 Task: Look for space in Taylorsville, United States from 26th August, 2023 to 10th September, 2023 for 6 adults, 2 children in price range Rs.10000 to Rs.15000. Place can be entire place or shared room with 6 bedrooms having 6 beds and 6 bathrooms. Property type can be house, flat, guest house. Amenities needed are: wifi, TV, free parkinig on premises, gym, breakfast. Booking option can be shelf check-in. Required host language is English.
Action: Mouse moved to (423, 103)
Screenshot: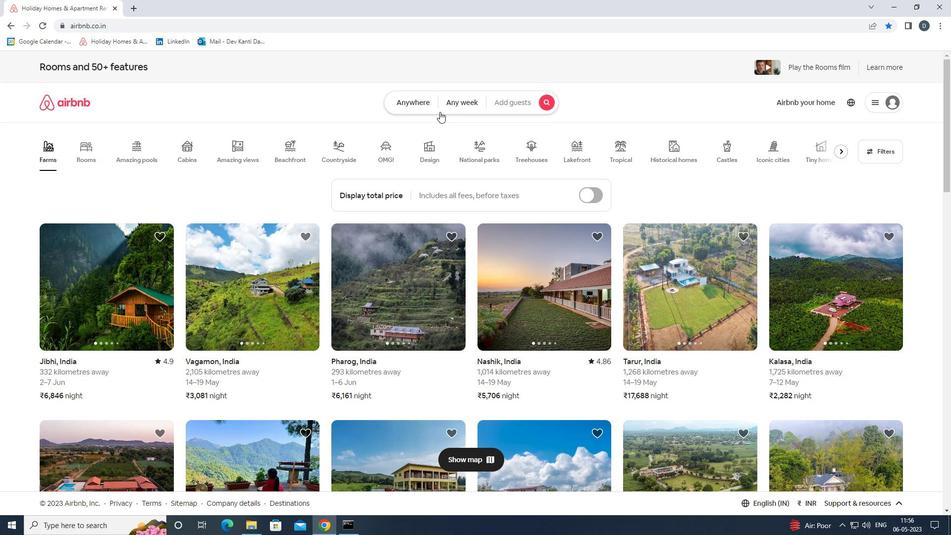 
Action: Mouse pressed left at (423, 103)
Screenshot: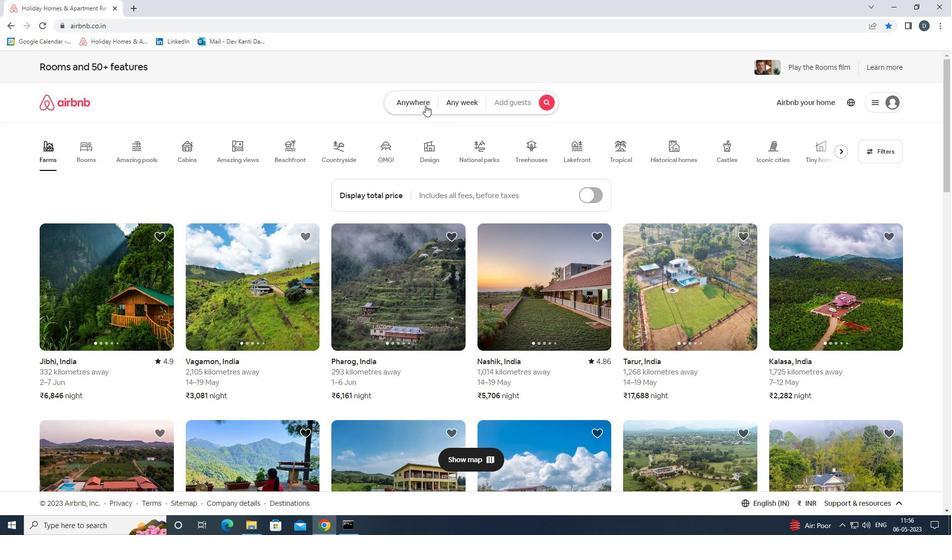 
Action: Mouse moved to (359, 136)
Screenshot: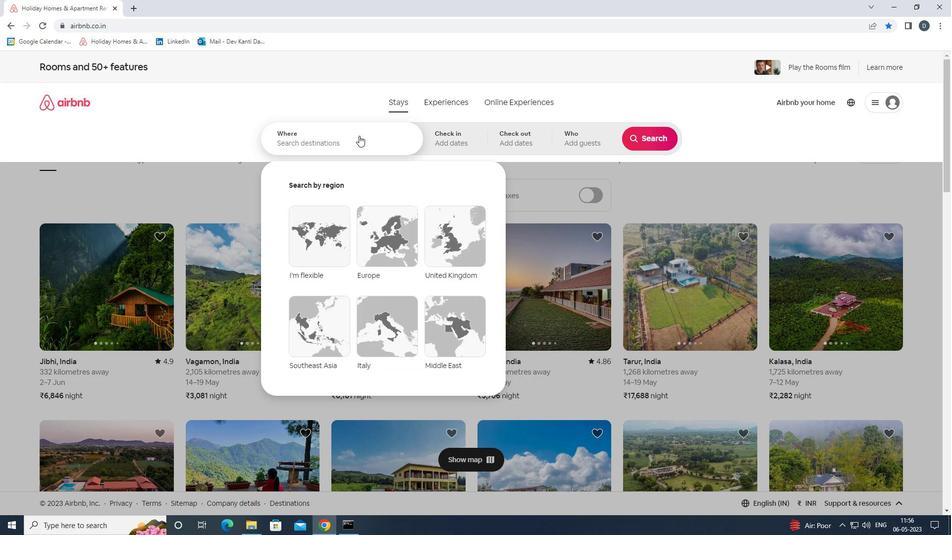 
Action: Mouse pressed left at (359, 136)
Screenshot: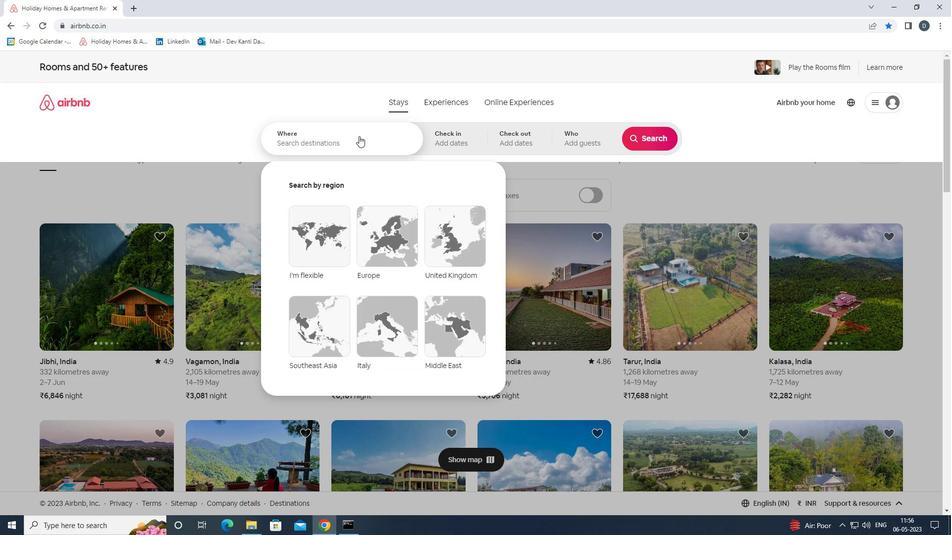 
Action: Mouse moved to (356, 141)
Screenshot: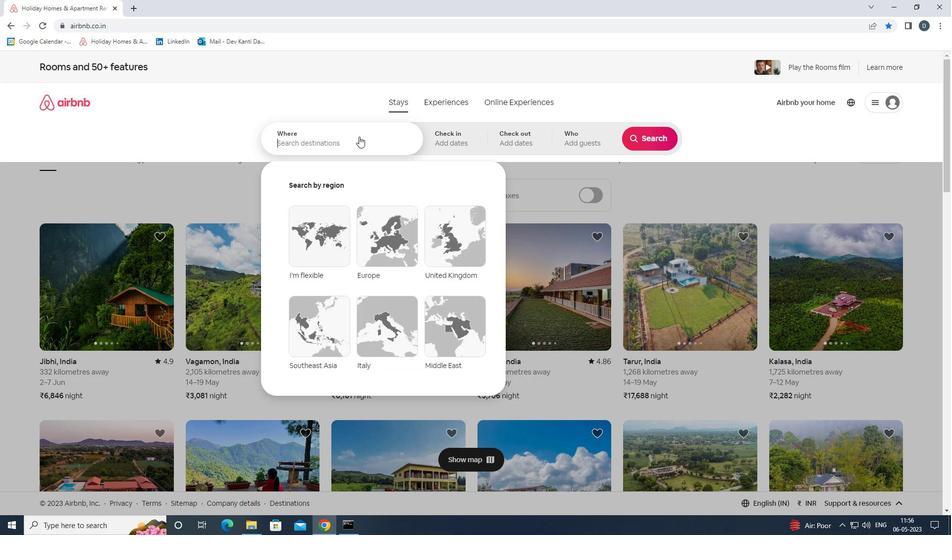 
Action: Key pressed <Key.shift><Key.shift><Key.shift>TAYLORSVILLE,<Key.shift>UNITED<Key.space><Key.shift>STATES<Key.enter>
Screenshot: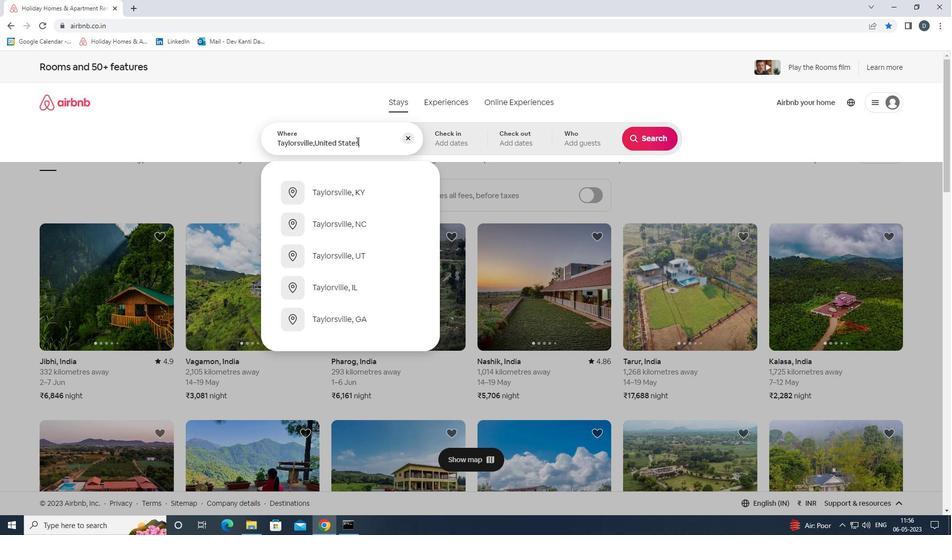 
Action: Mouse moved to (644, 220)
Screenshot: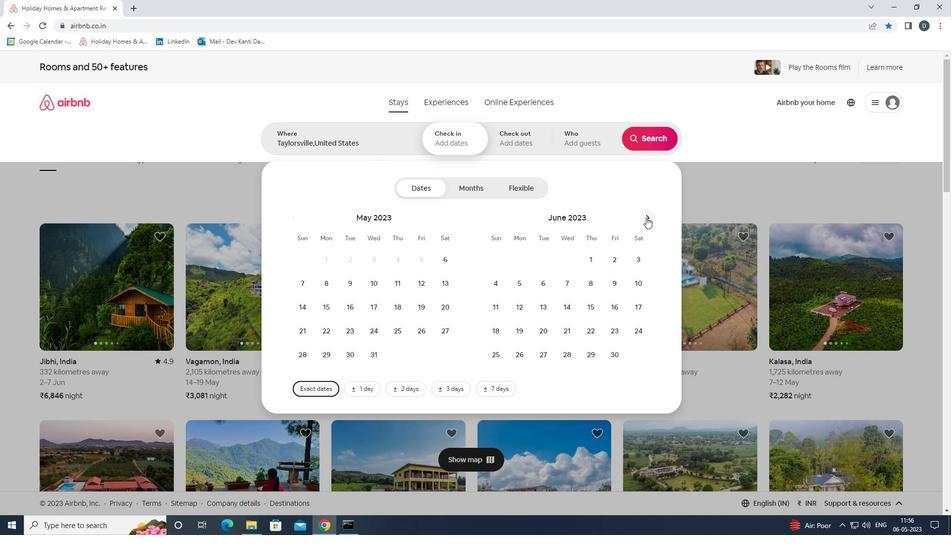 
Action: Mouse pressed left at (644, 220)
Screenshot: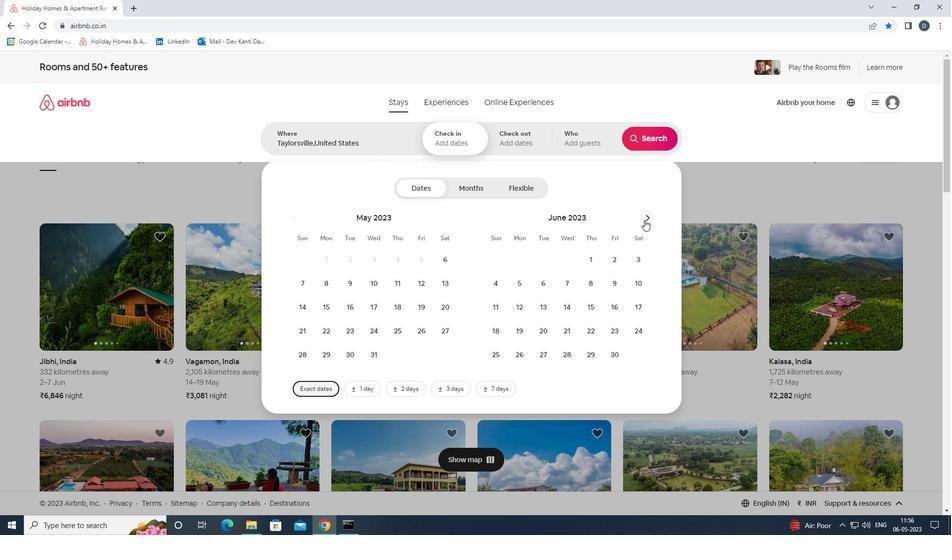 
Action: Mouse pressed left at (644, 220)
Screenshot: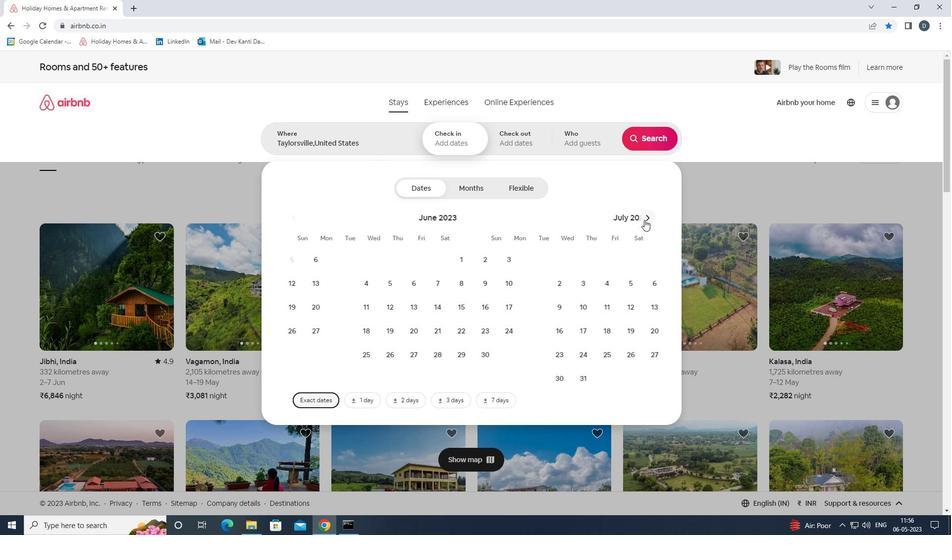 
Action: Mouse pressed left at (644, 220)
Screenshot: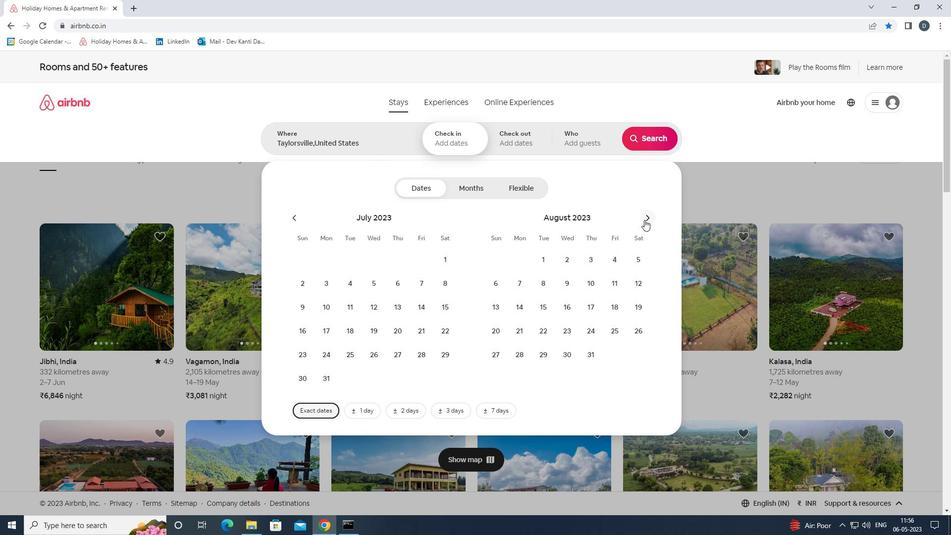 
Action: Mouse moved to (446, 332)
Screenshot: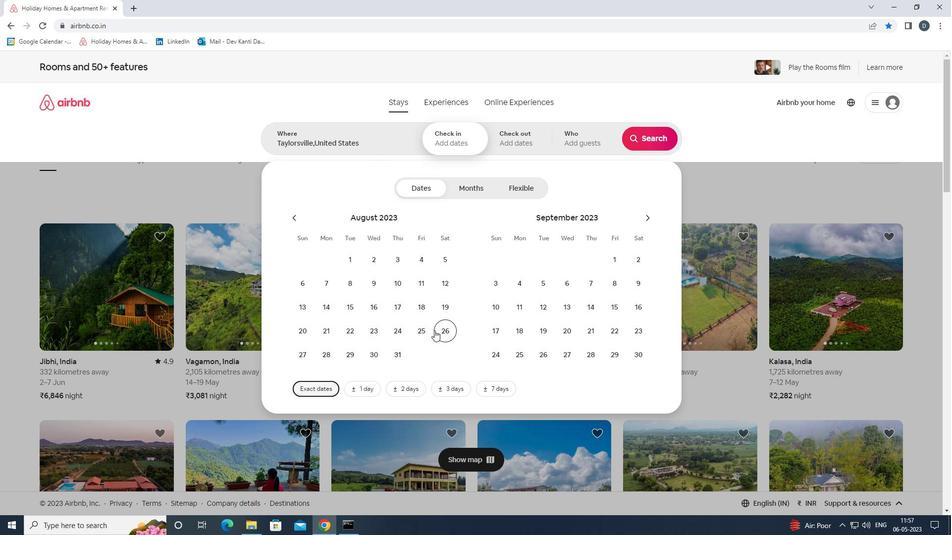 
Action: Mouse pressed left at (446, 332)
Screenshot: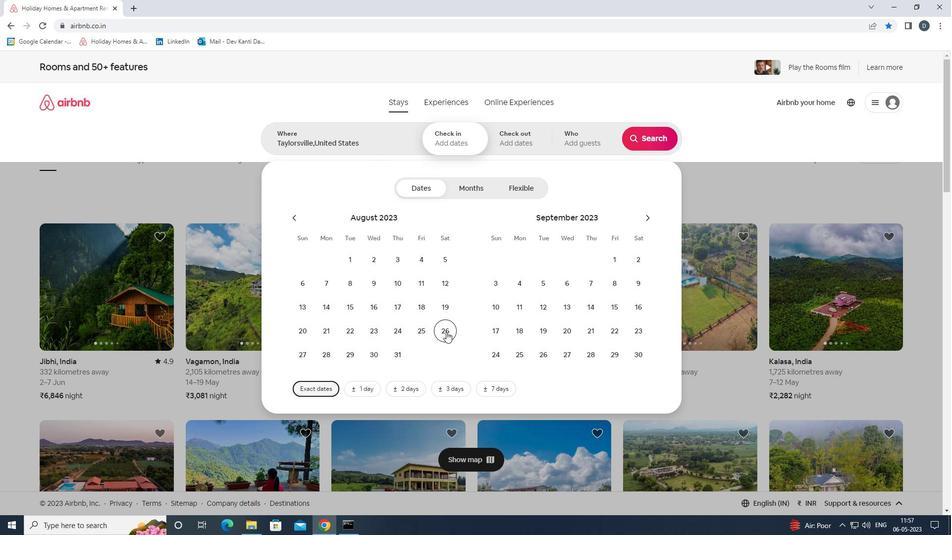 
Action: Mouse moved to (492, 308)
Screenshot: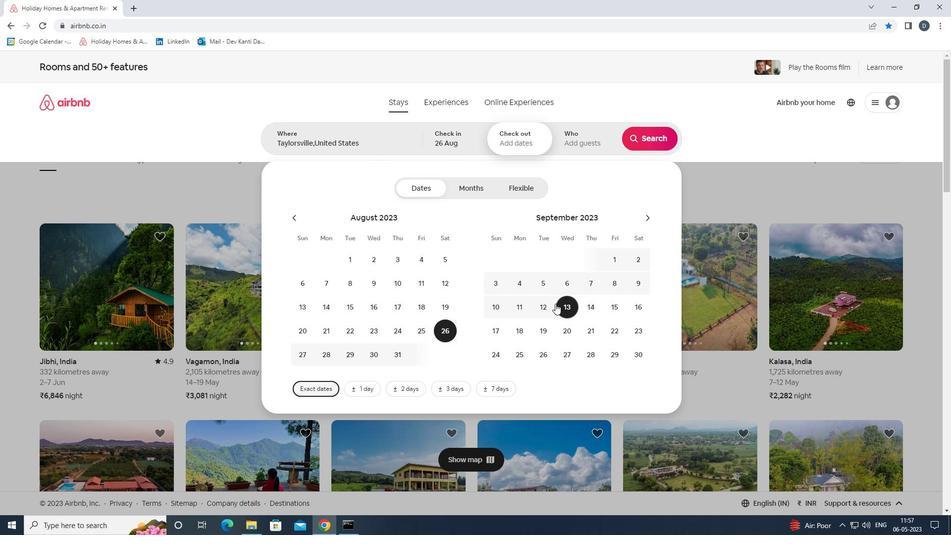 
Action: Mouse pressed left at (492, 308)
Screenshot: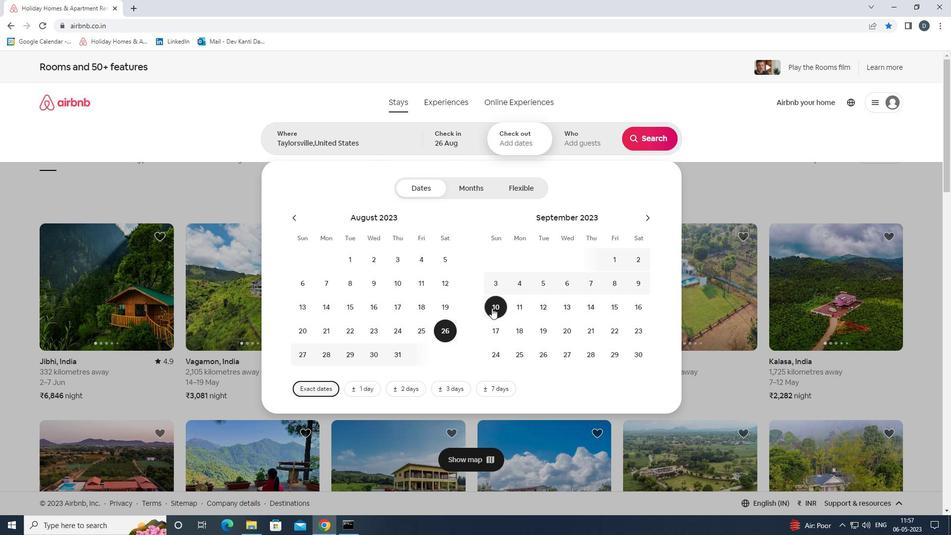 
Action: Mouse moved to (587, 150)
Screenshot: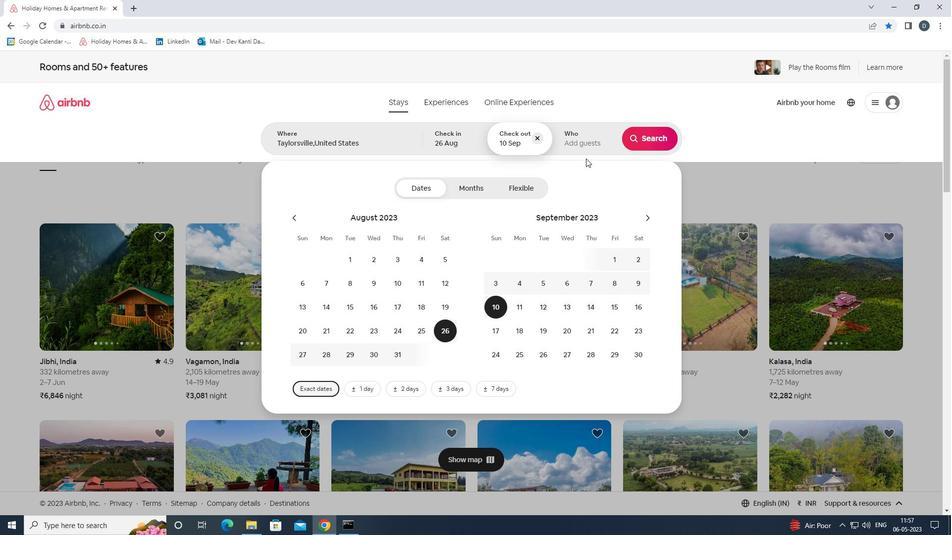 
Action: Mouse pressed left at (587, 150)
Screenshot: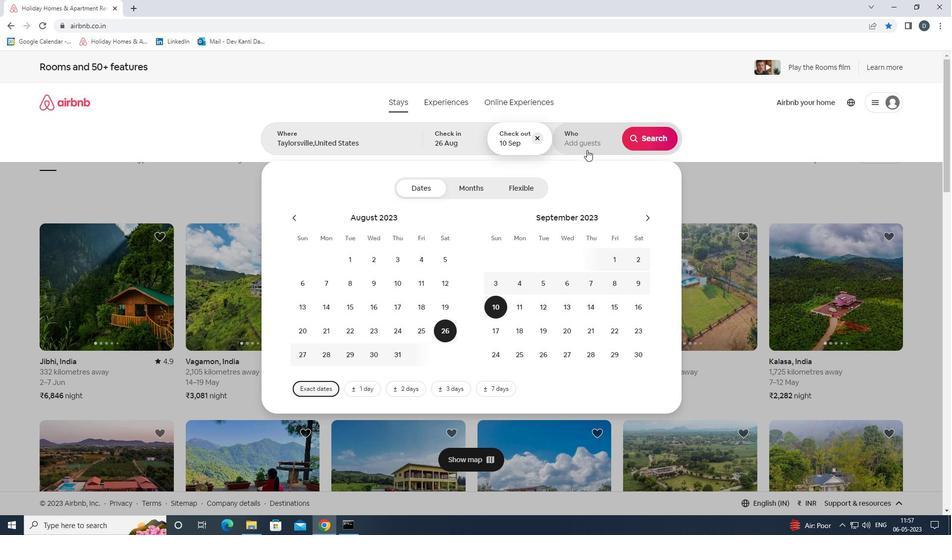 
Action: Mouse moved to (655, 188)
Screenshot: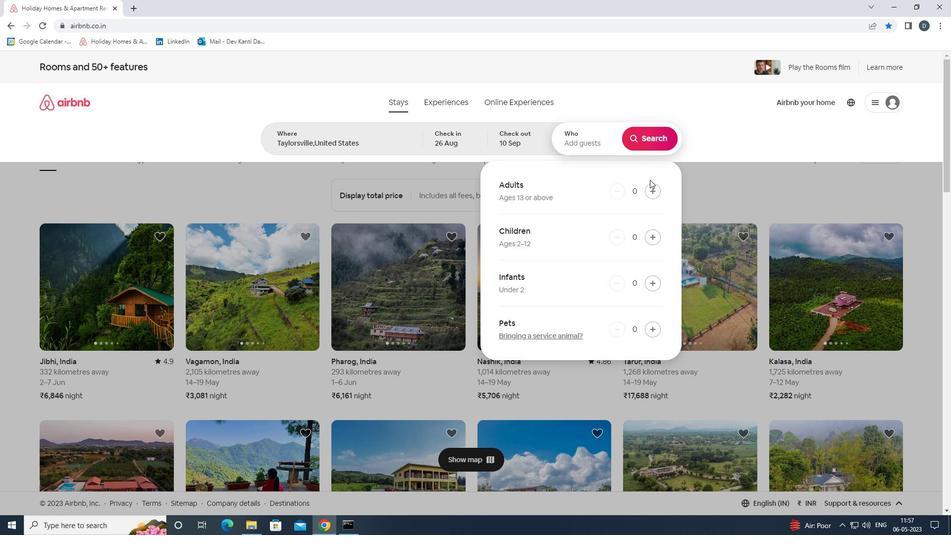 
Action: Mouse pressed left at (655, 188)
Screenshot: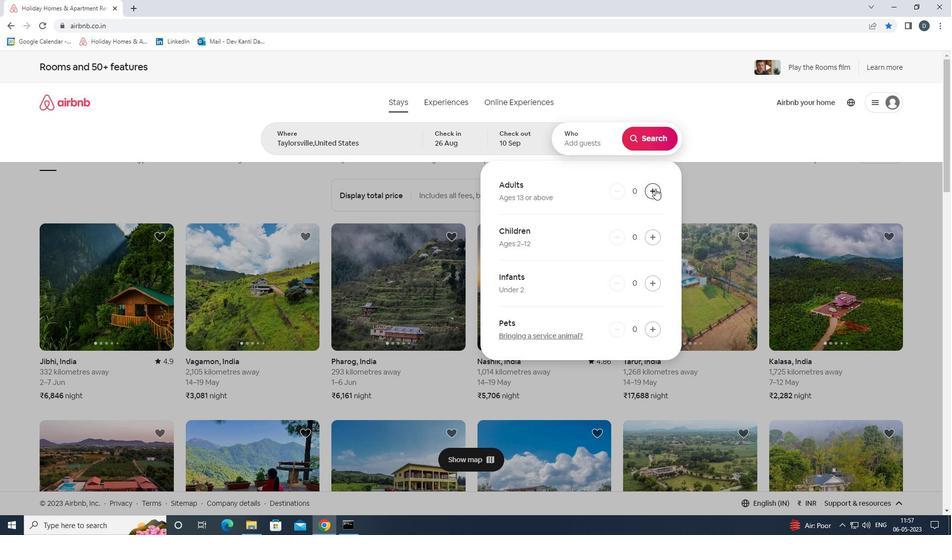 
Action: Mouse pressed left at (655, 188)
Screenshot: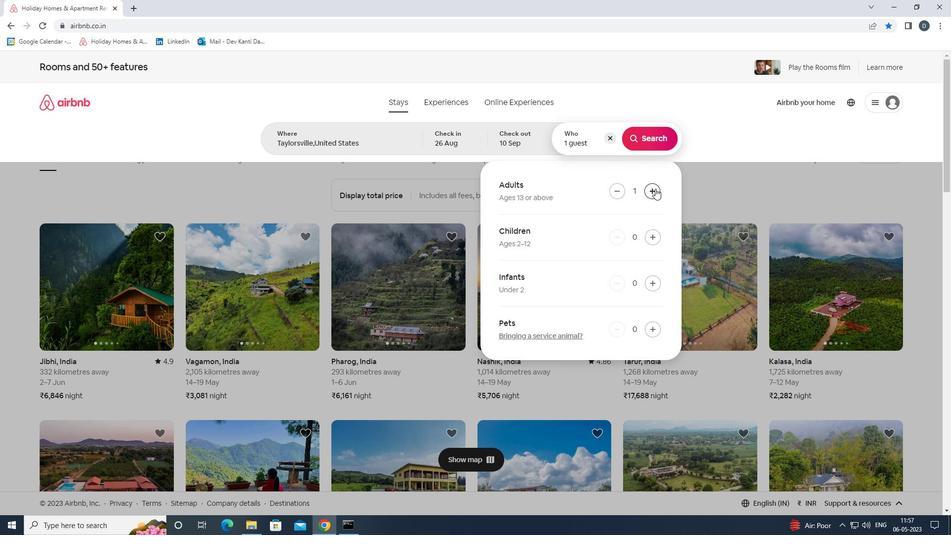
Action: Mouse pressed left at (655, 188)
Screenshot: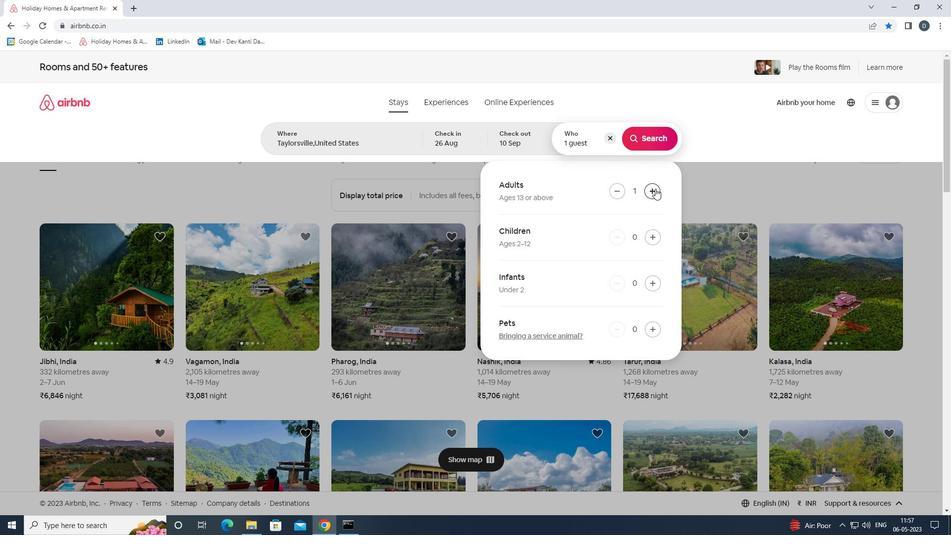 
Action: Mouse pressed left at (655, 188)
Screenshot: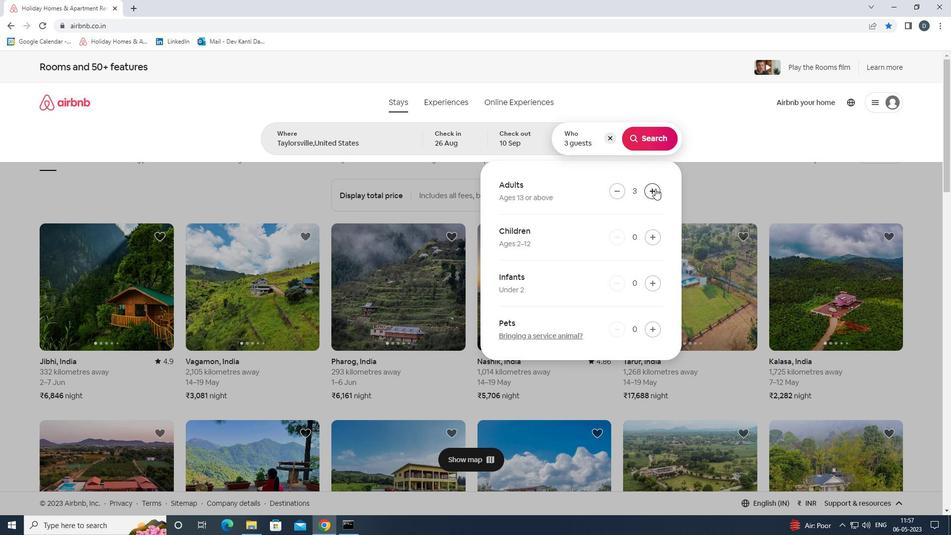 
Action: Mouse pressed left at (655, 188)
Screenshot: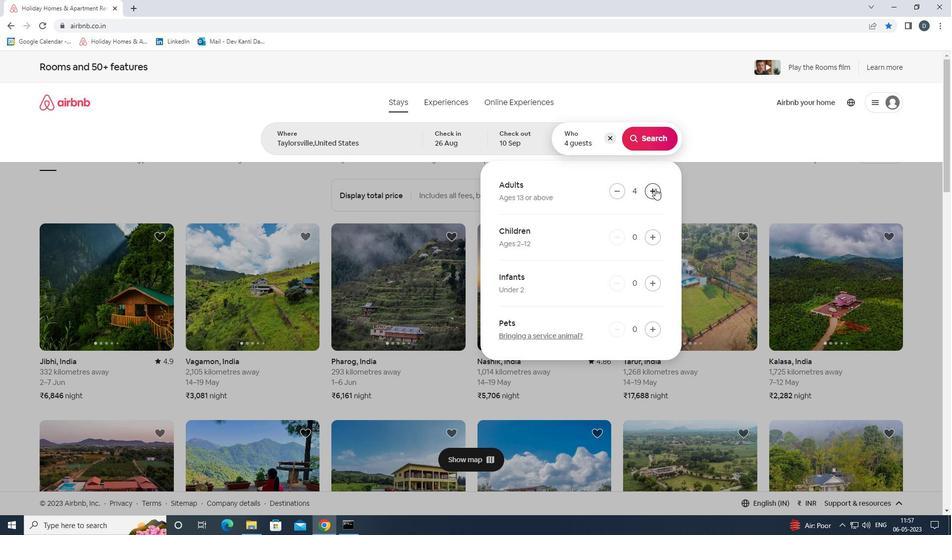 
Action: Mouse pressed left at (655, 188)
Screenshot: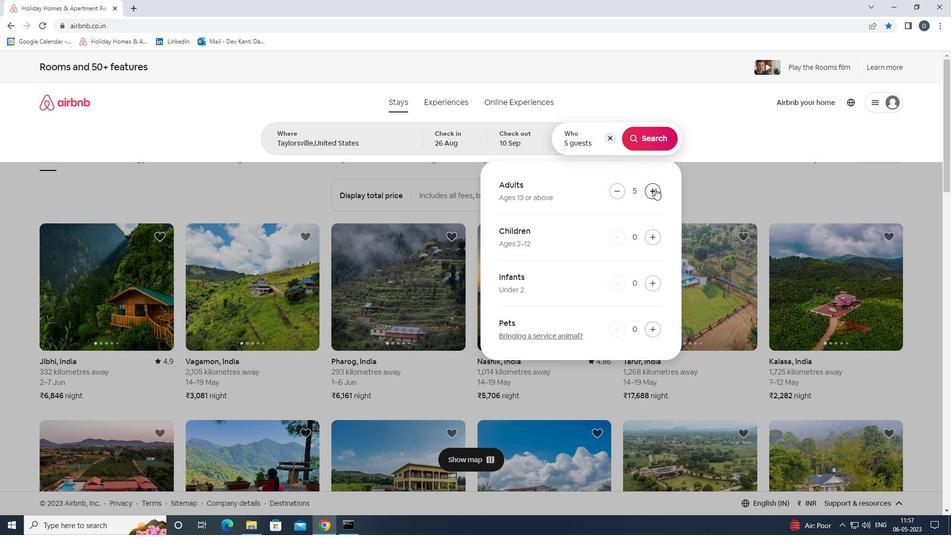 
Action: Mouse moved to (652, 233)
Screenshot: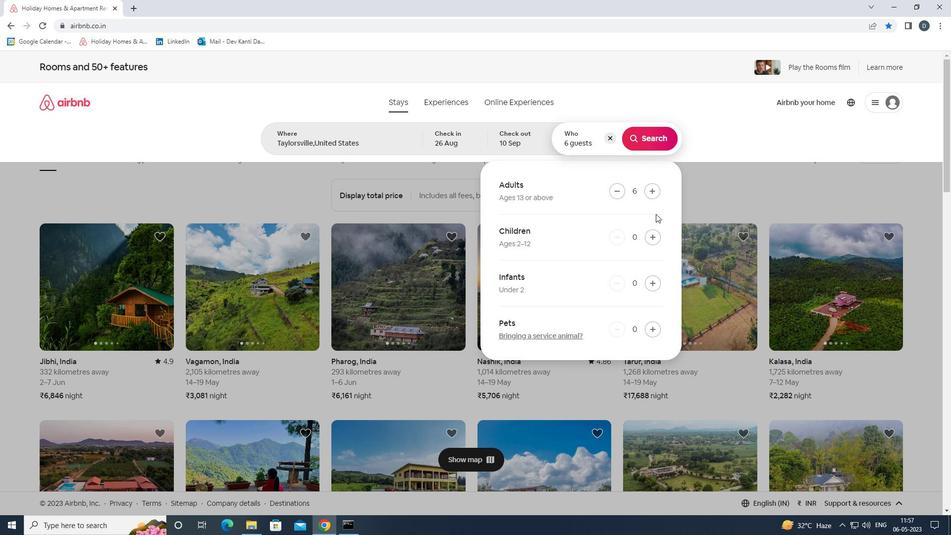 
Action: Mouse pressed left at (652, 233)
Screenshot: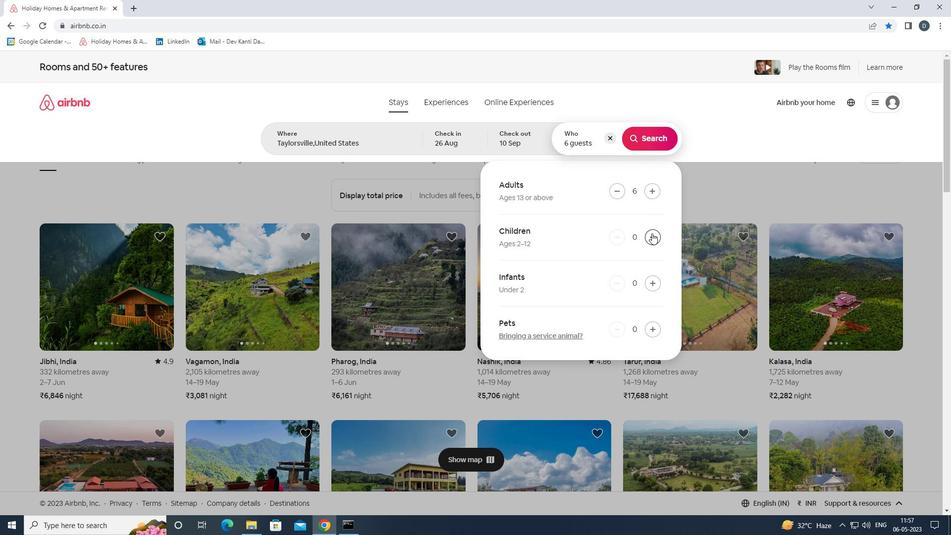 
Action: Mouse pressed left at (652, 233)
Screenshot: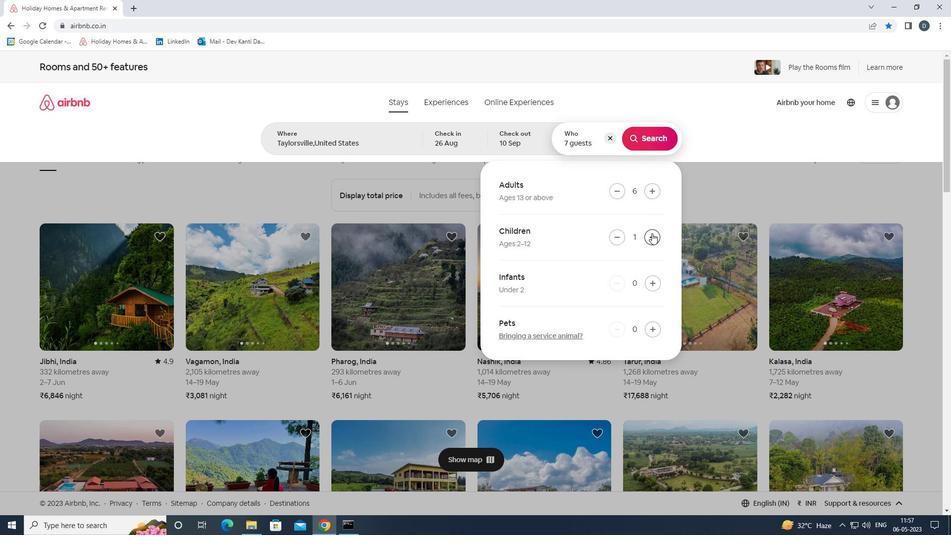 
Action: Mouse moved to (648, 146)
Screenshot: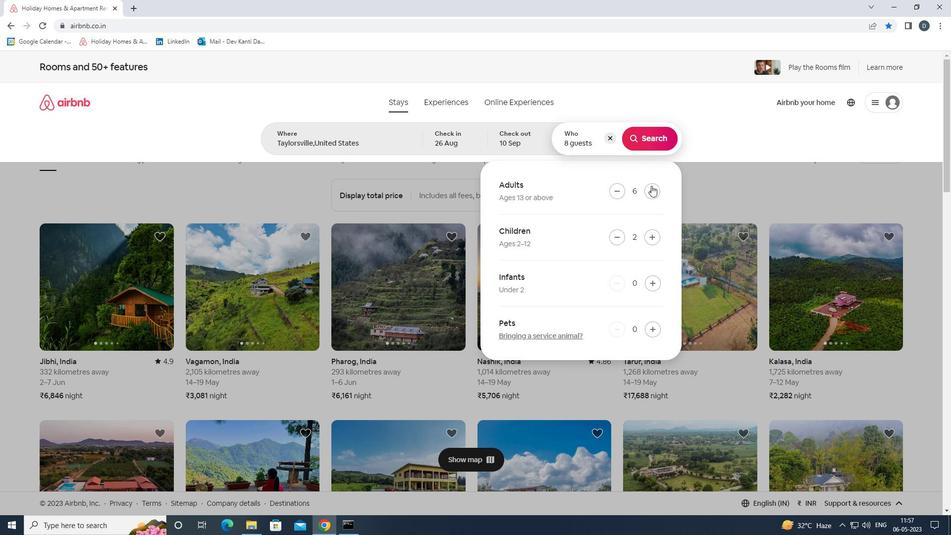 
Action: Mouse pressed left at (648, 146)
Screenshot: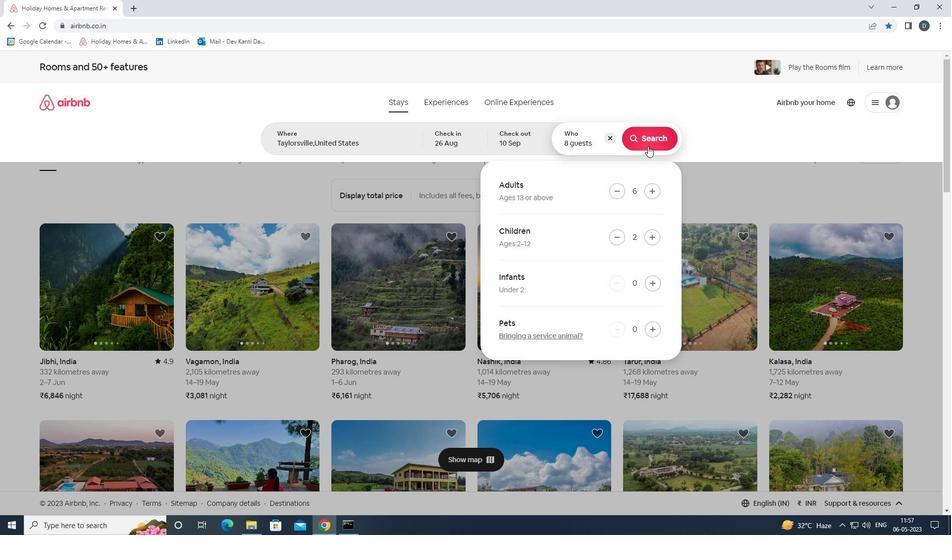
Action: Mouse moved to (899, 109)
Screenshot: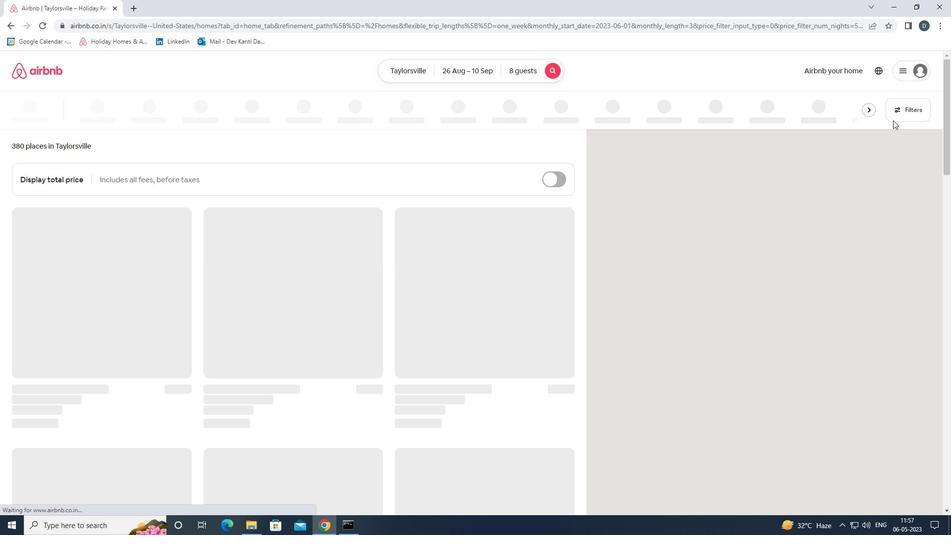
Action: Mouse pressed left at (899, 109)
Screenshot: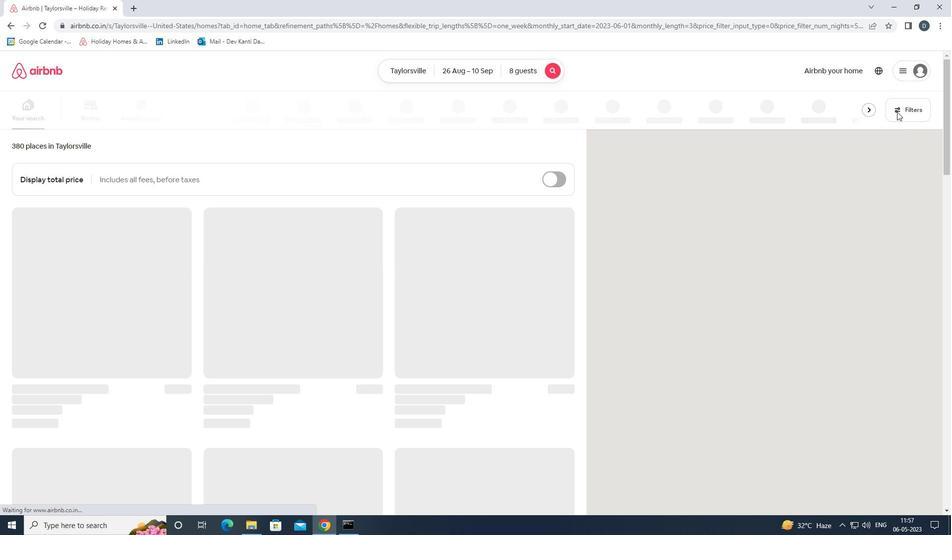 
Action: Mouse moved to (387, 355)
Screenshot: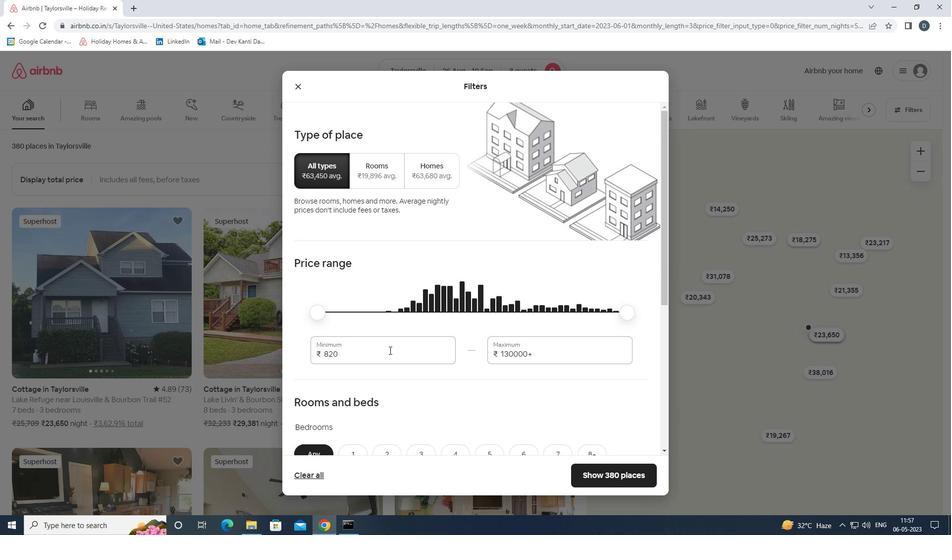 
Action: Mouse pressed left at (387, 355)
Screenshot: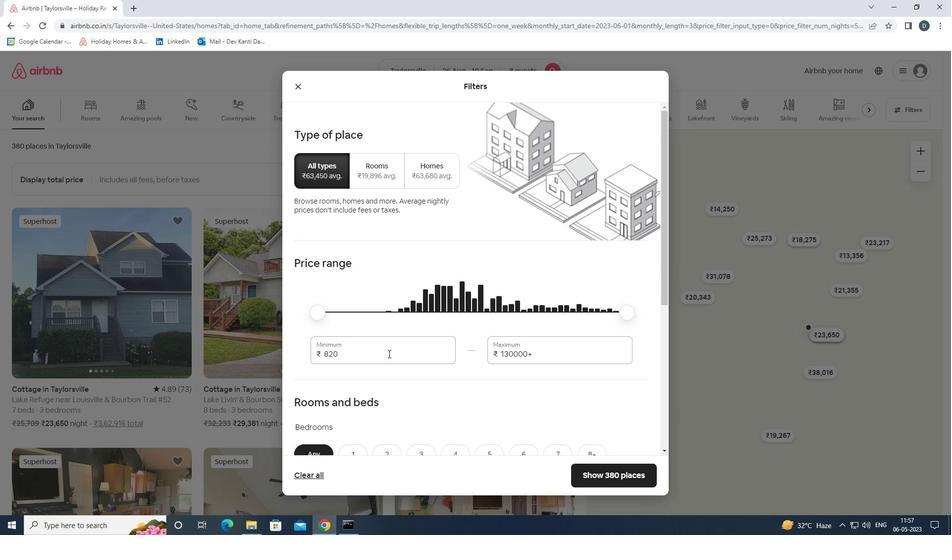 
Action: Mouse pressed left at (387, 355)
Screenshot: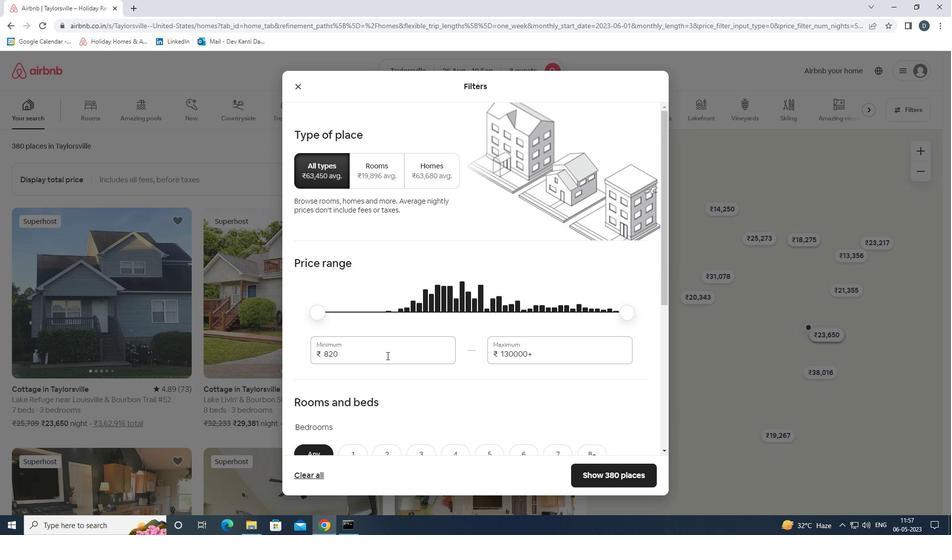 
Action: Key pressed 10000<Key.tab>15000
Screenshot: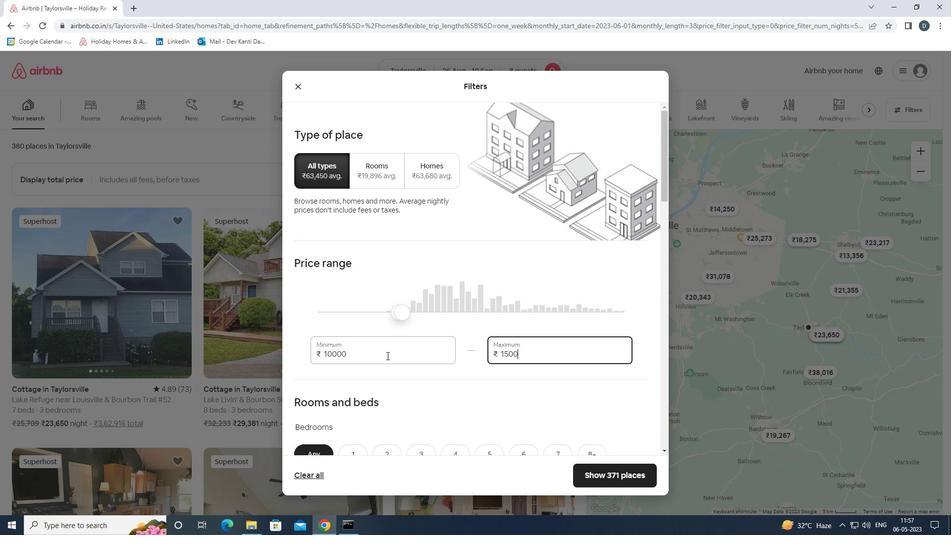 
Action: Mouse moved to (403, 347)
Screenshot: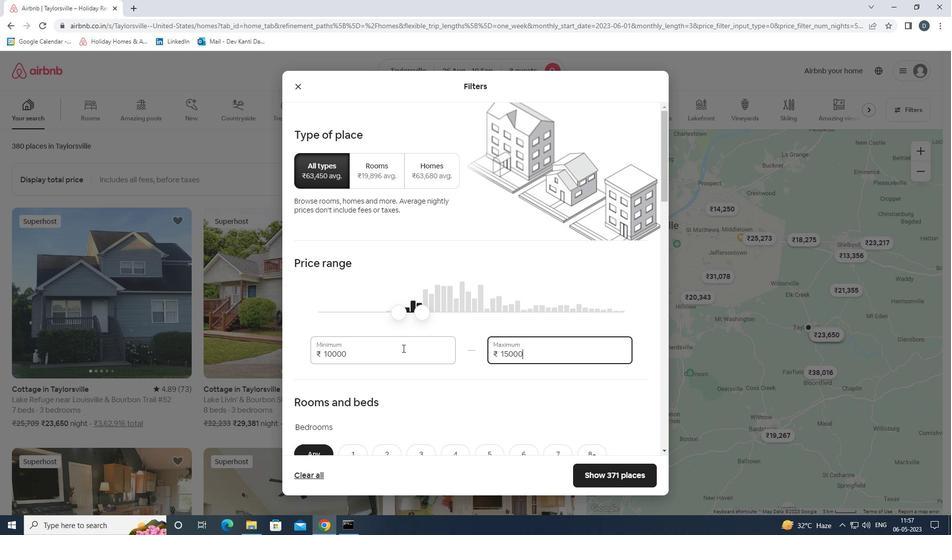 
Action: Mouse scrolled (403, 347) with delta (0, 0)
Screenshot: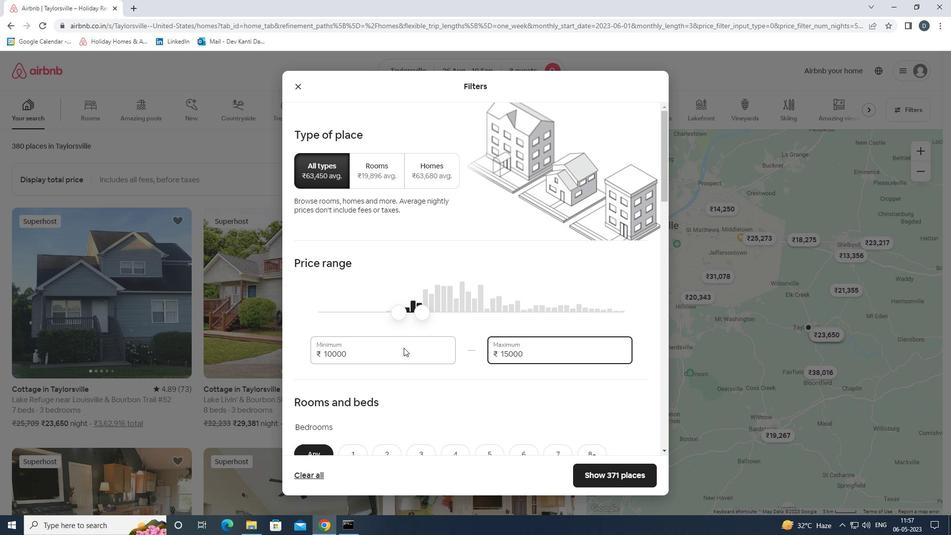 
Action: Mouse scrolled (403, 347) with delta (0, 0)
Screenshot: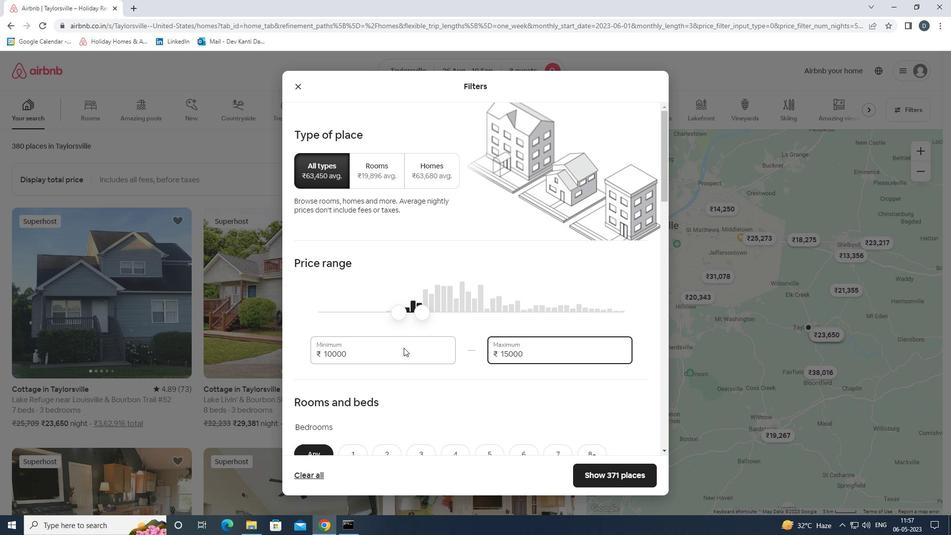 
Action: Mouse moved to (429, 337)
Screenshot: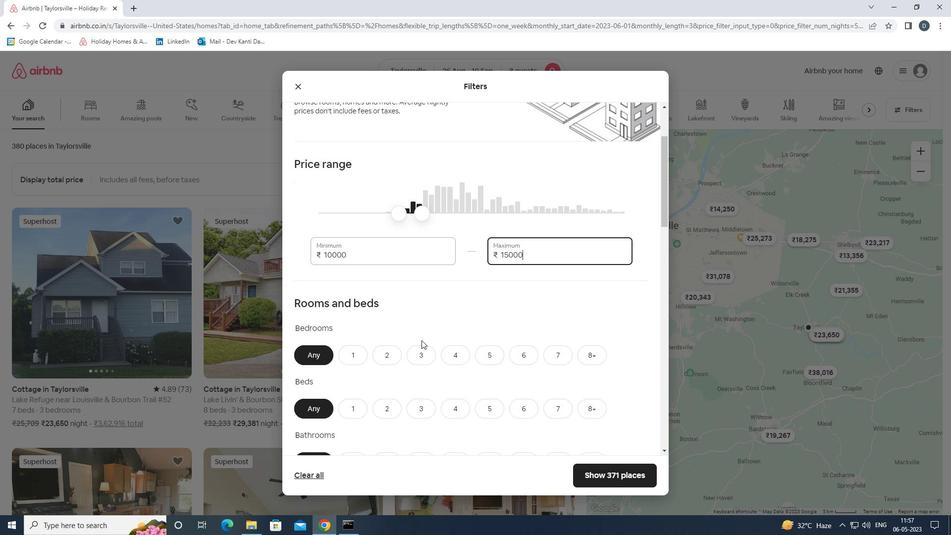 
Action: Mouse scrolled (429, 337) with delta (0, 0)
Screenshot: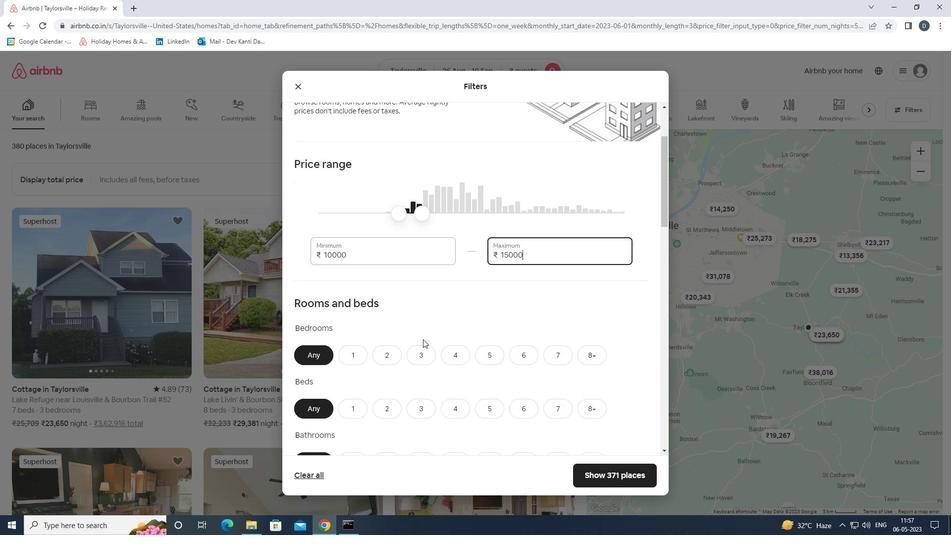 
Action: Mouse moved to (521, 303)
Screenshot: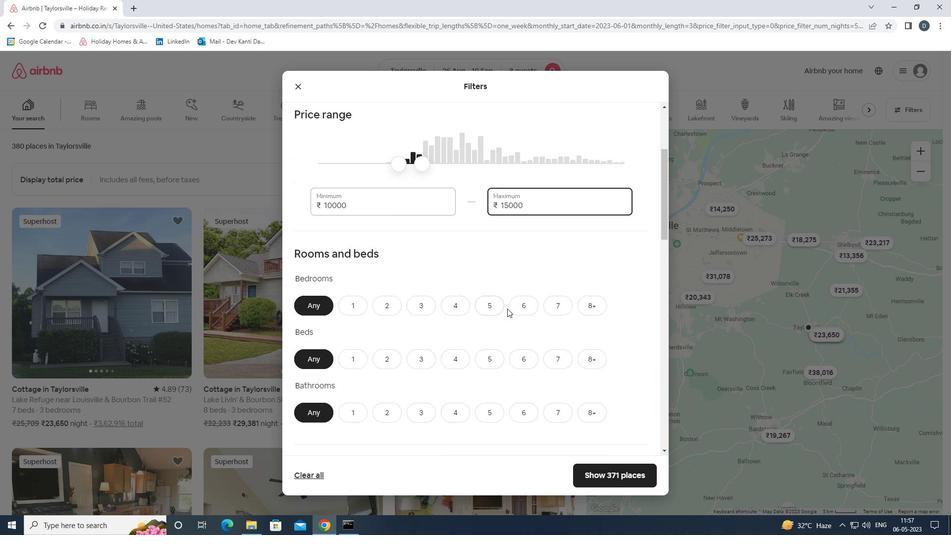 
Action: Mouse pressed left at (521, 303)
Screenshot: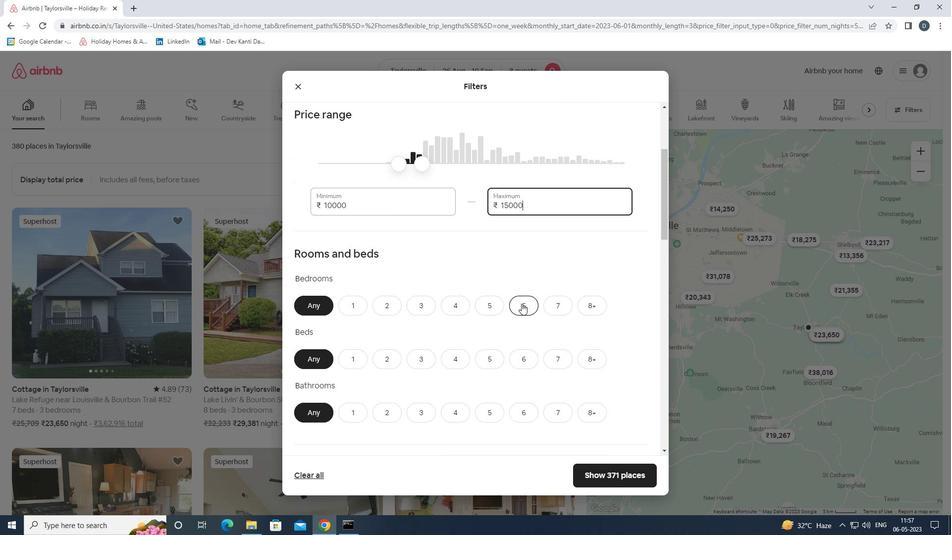 
Action: Mouse scrolled (521, 303) with delta (0, 0)
Screenshot: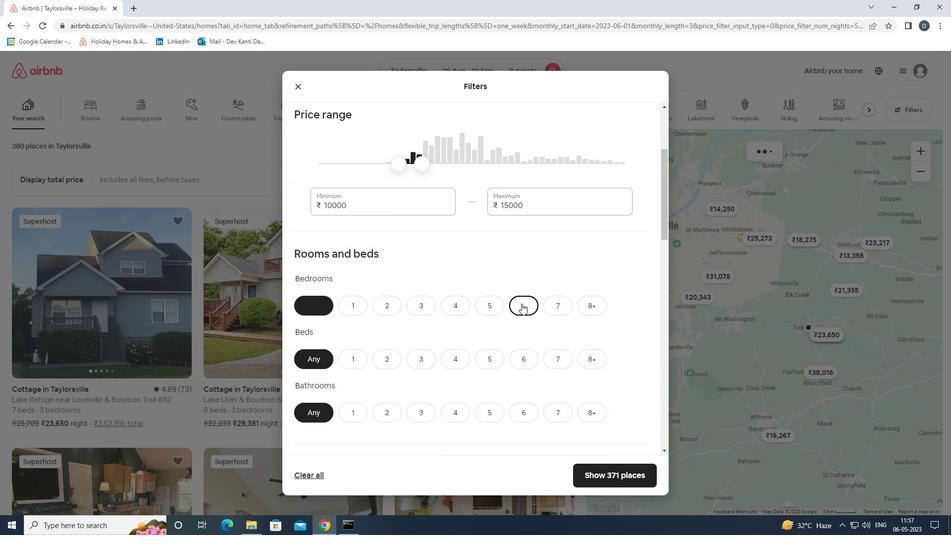 
Action: Mouse scrolled (521, 303) with delta (0, 0)
Screenshot: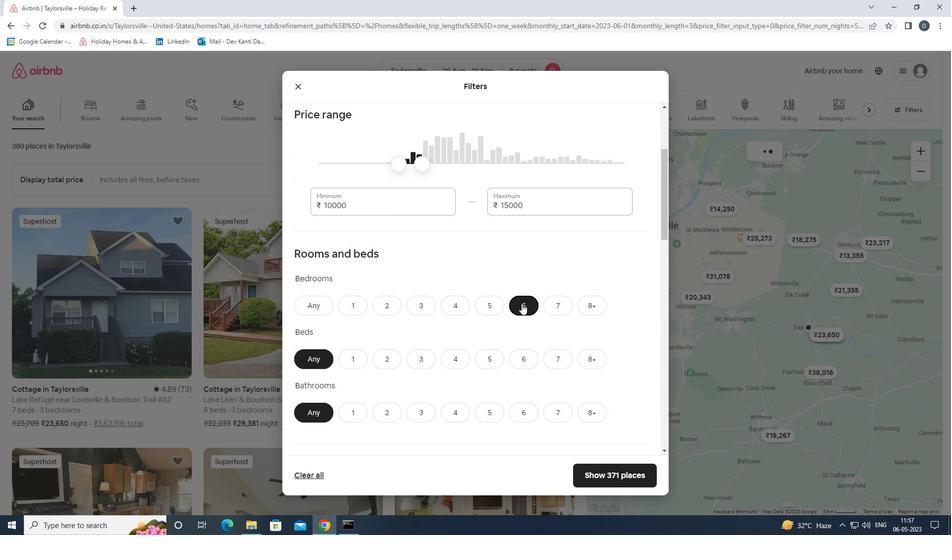 
Action: Mouse moved to (525, 260)
Screenshot: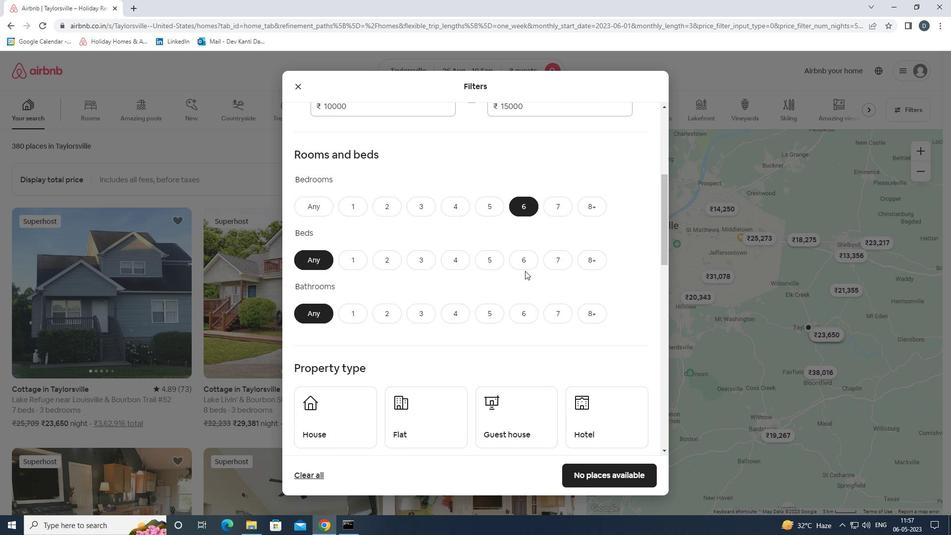 
Action: Mouse pressed left at (525, 260)
Screenshot: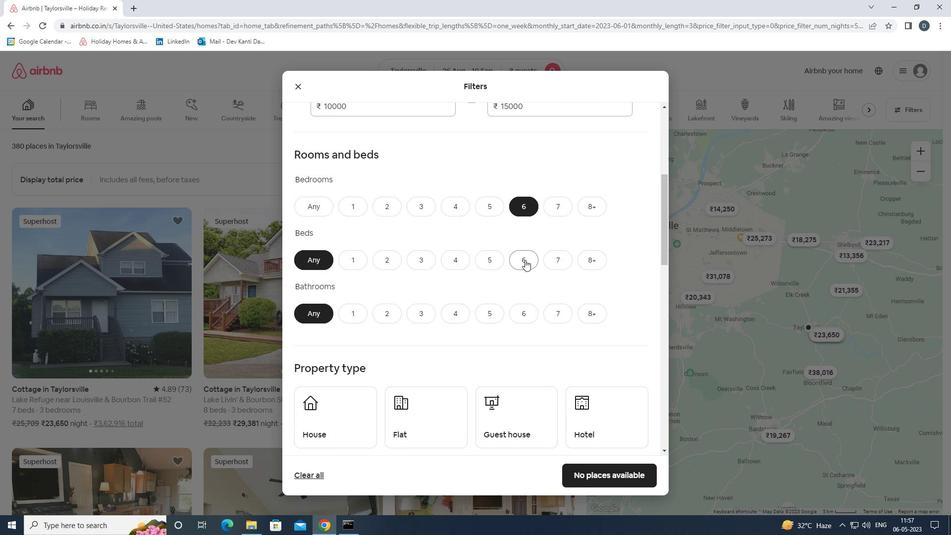 
Action: Mouse moved to (533, 314)
Screenshot: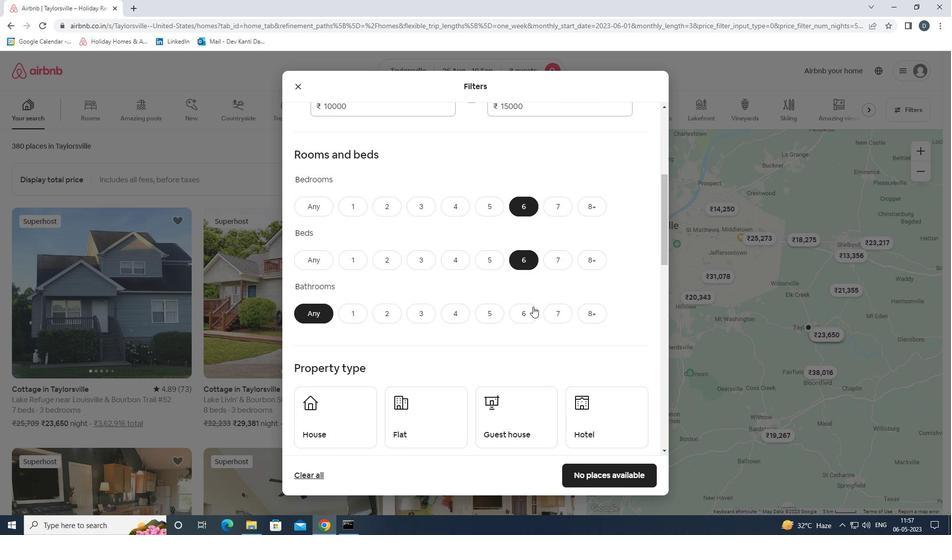
Action: Mouse pressed left at (533, 314)
Screenshot: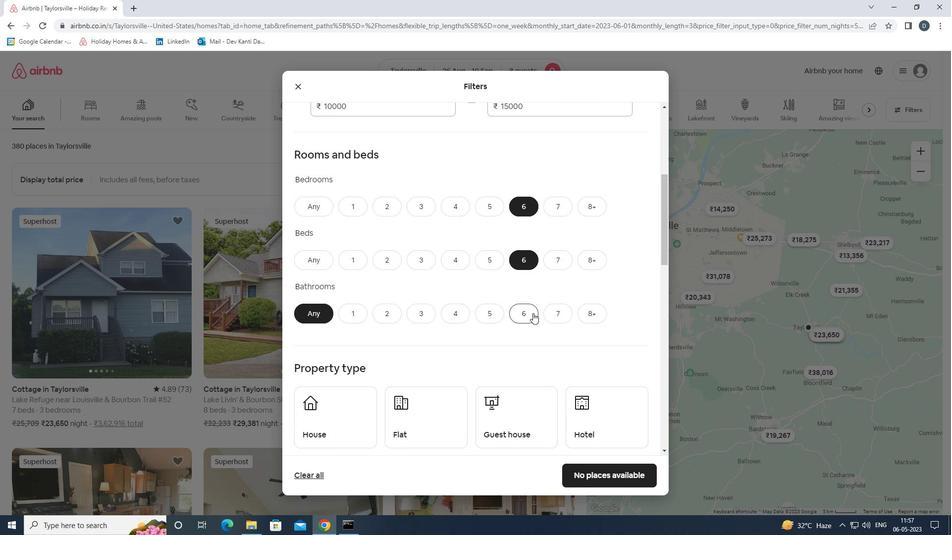 
Action: Mouse scrolled (533, 313) with delta (0, 0)
Screenshot: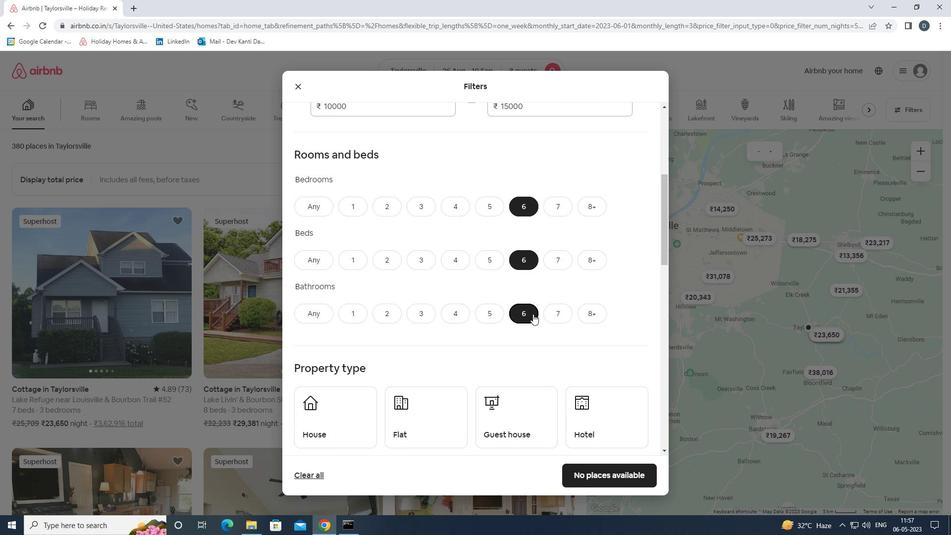 
Action: Mouse scrolled (533, 313) with delta (0, 0)
Screenshot: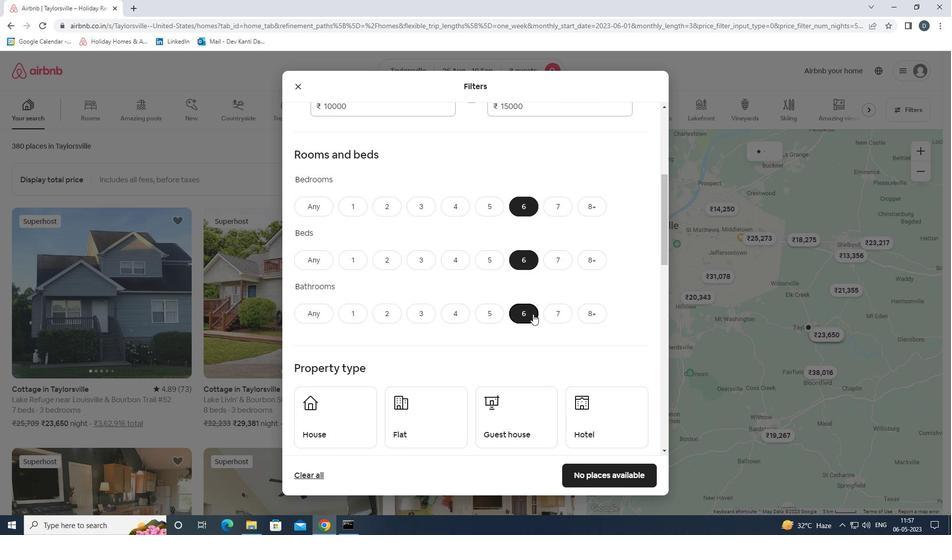 
Action: Mouse scrolled (533, 313) with delta (0, 0)
Screenshot: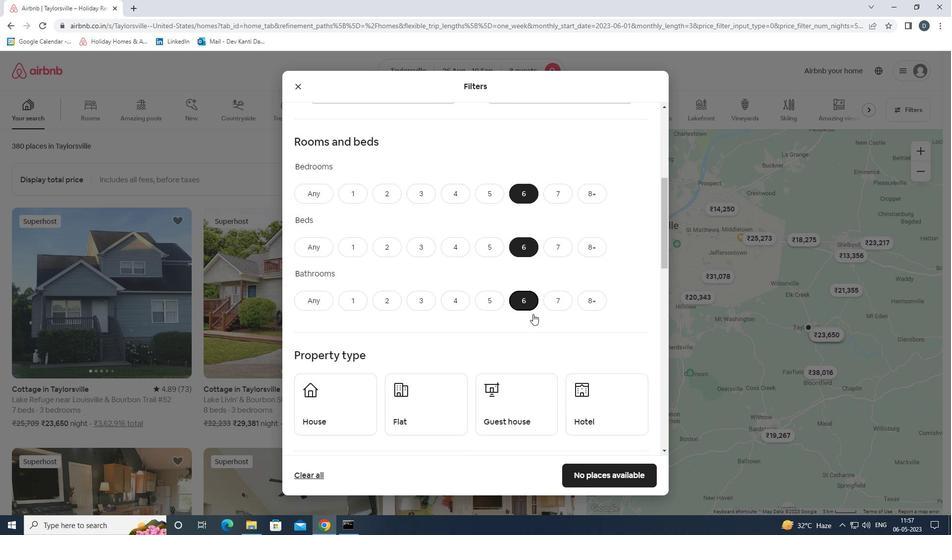 
Action: Mouse moved to (354, 283)
Screenshot: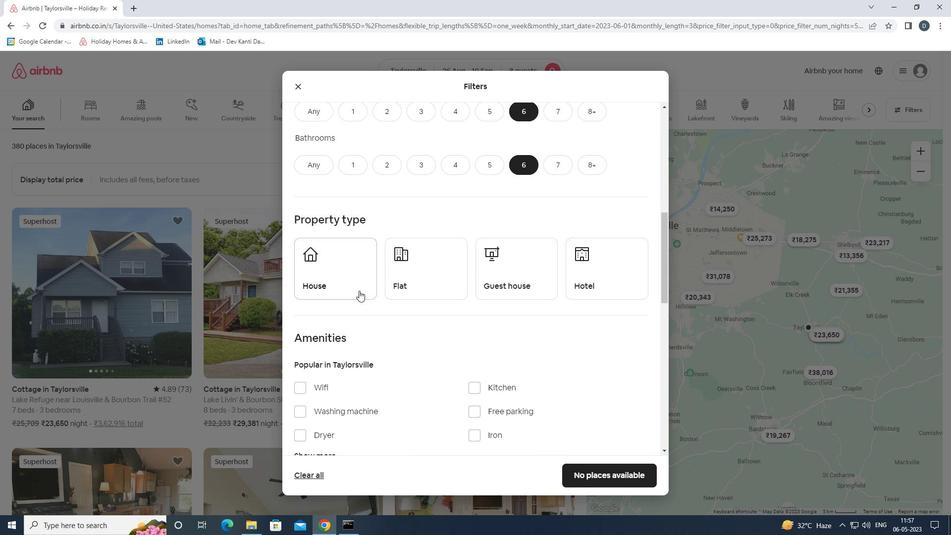 
Action: Mouse pressed left at (354, 283)
Screenshot: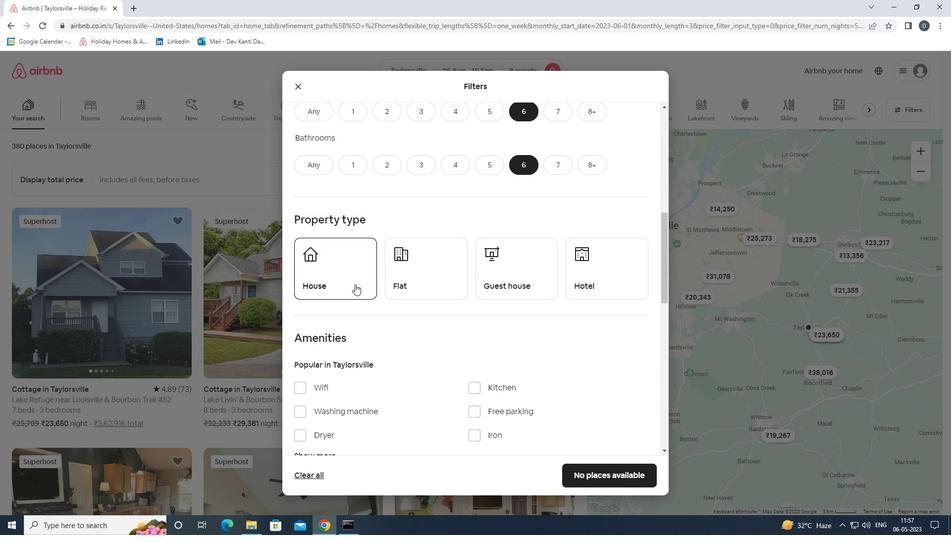 
Action: Mouse moved to (432, 278)
Screenshot: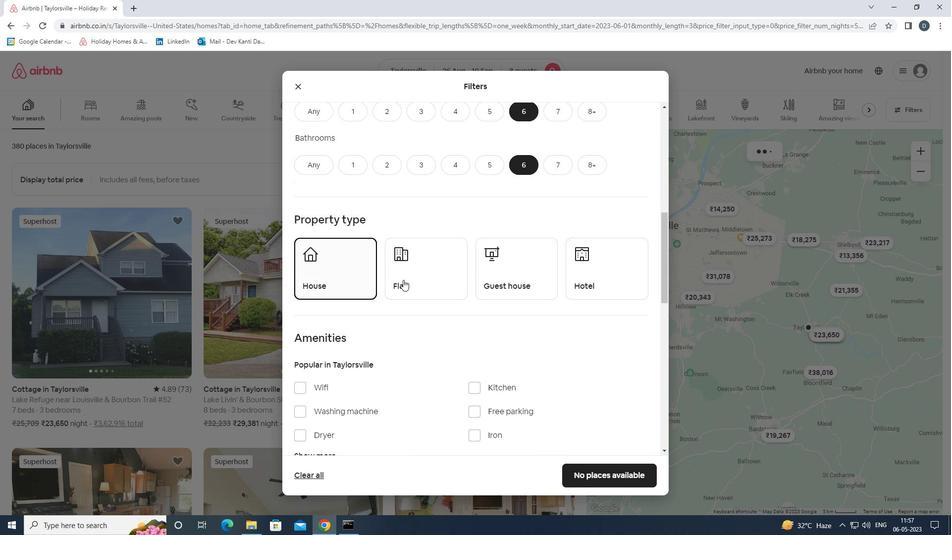 
Action: Mouse pressed left at (432, 278)
Screenshot: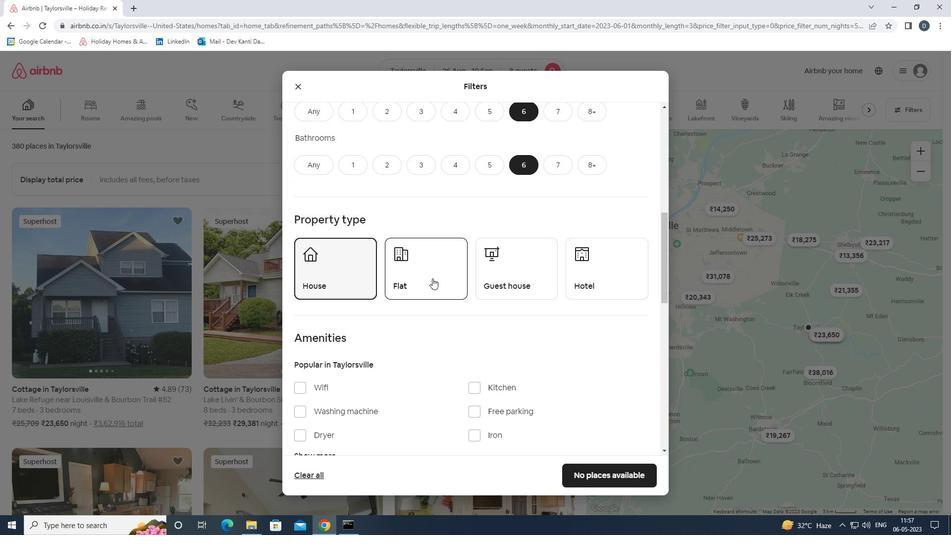 
Action: Mouse moved to (514, 268)
Screenshot: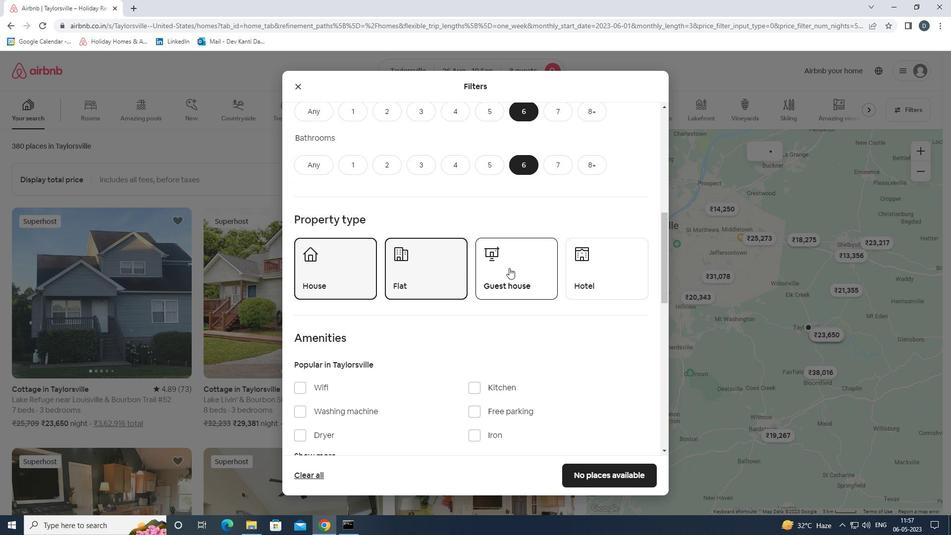 
Action: Mouse pressed left at (514, 268)
Screenshot: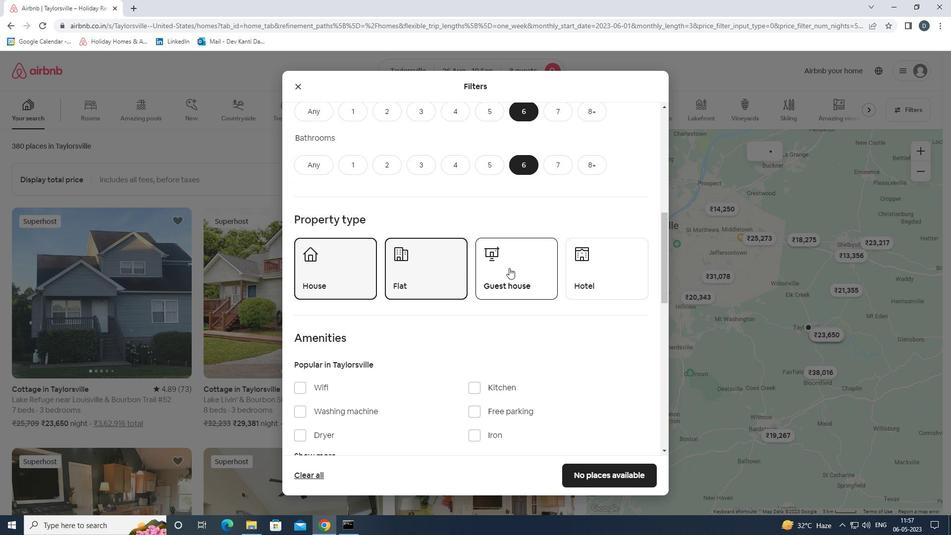 
Action: Mouse moved to (516, 273)
Screenshot: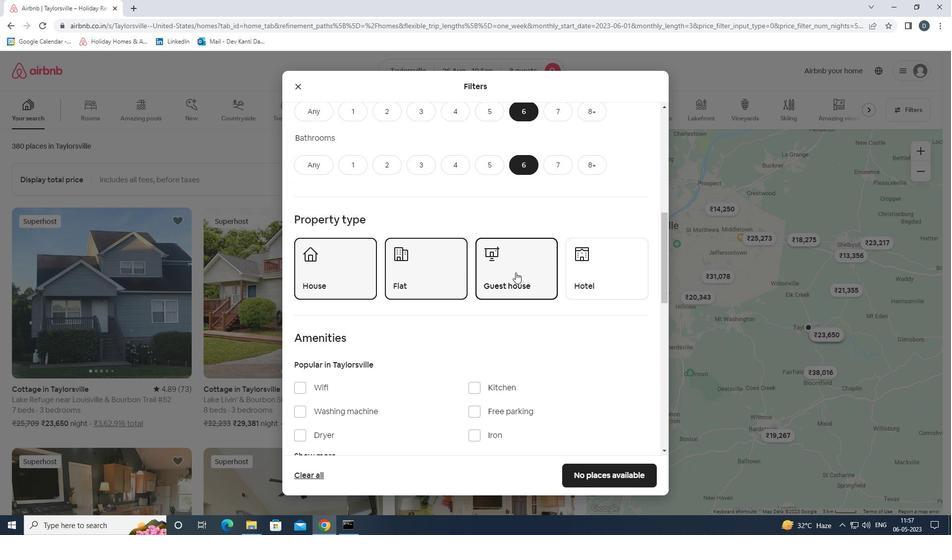 
Action: Mouse scrolled (516, 272) with delta (0, 0)
Screenshot: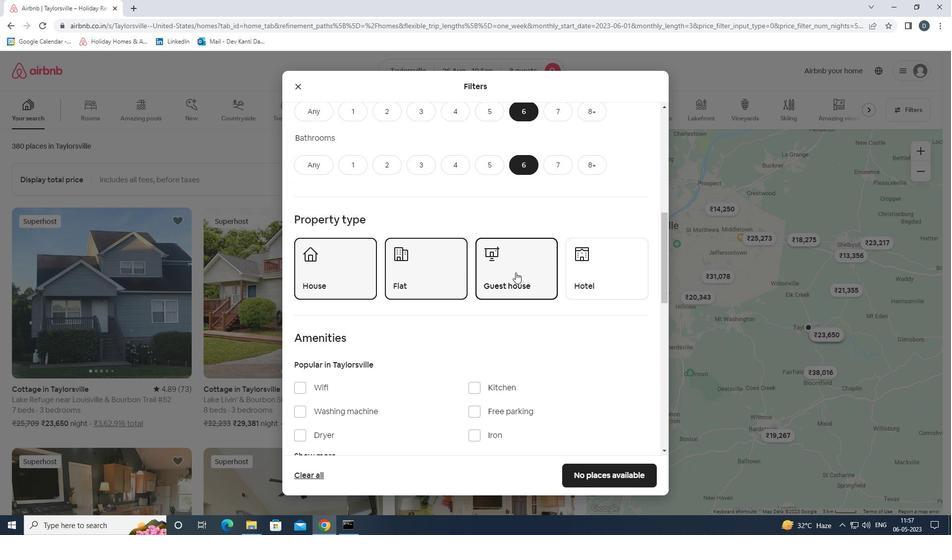 
Action: Mouse moved to (517, 273)
Screenshot: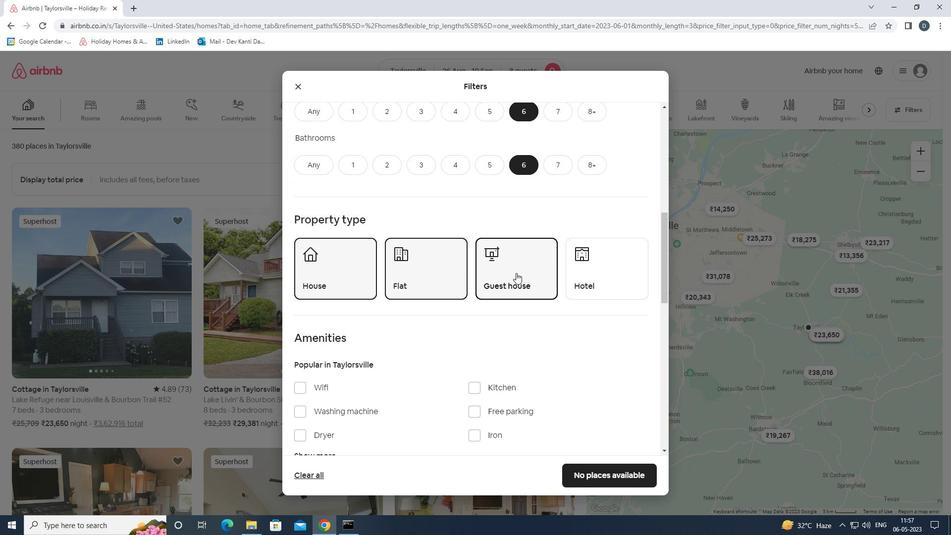 
Action: Mouse scrolled (517, 272) with delta (0, 0)
Screenshot: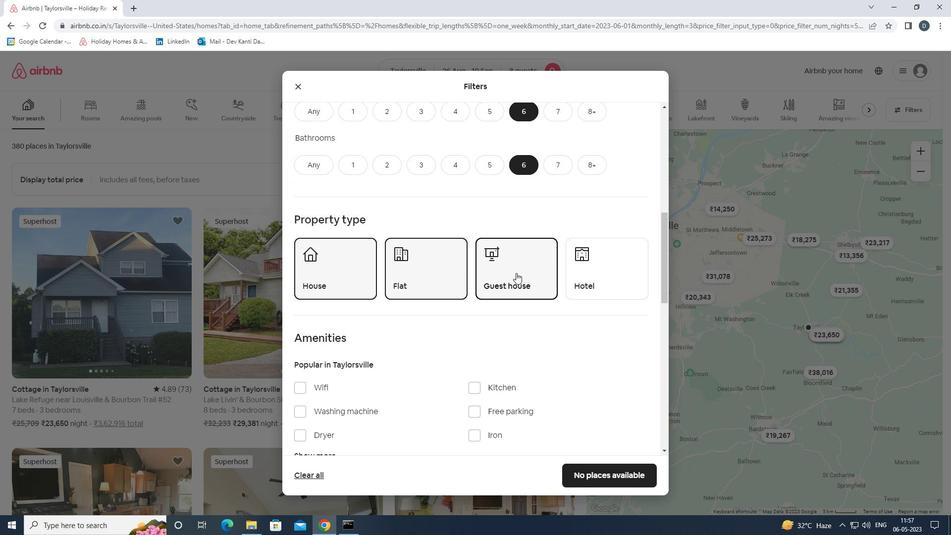 
Action: Mouse moved to (518, 274)
Screenshot: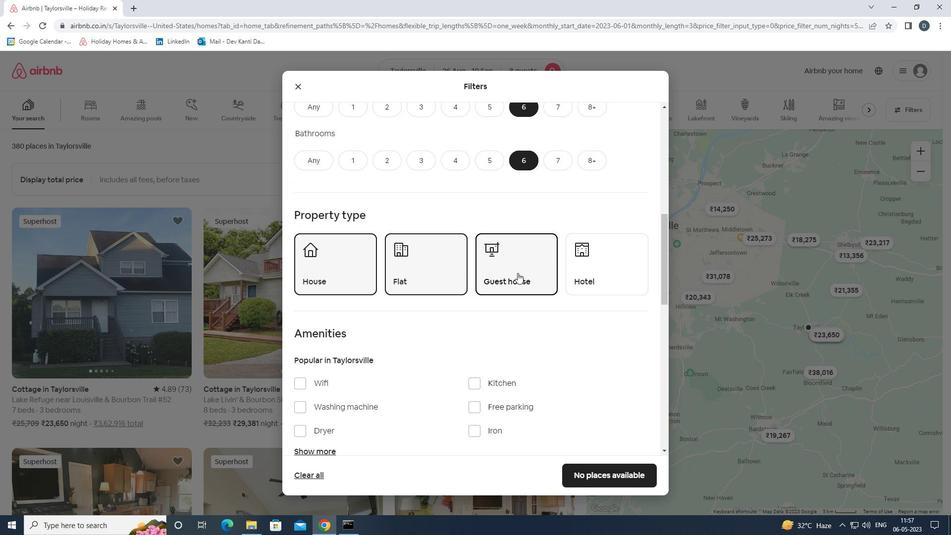 
Action: Mouse scrolled (518, 273) with delta (0, 0)
Screenshot: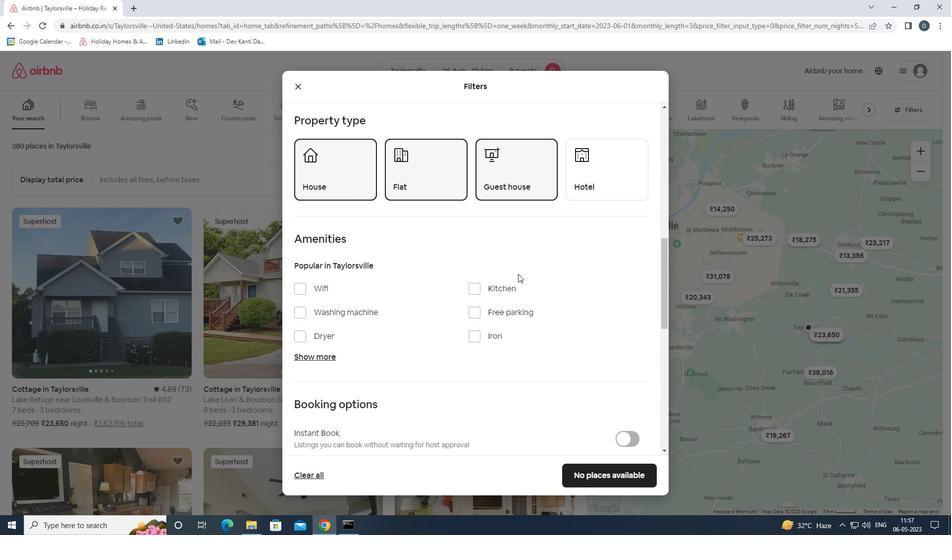 
Action: Mouse moved to (317, 237)
Screenshot: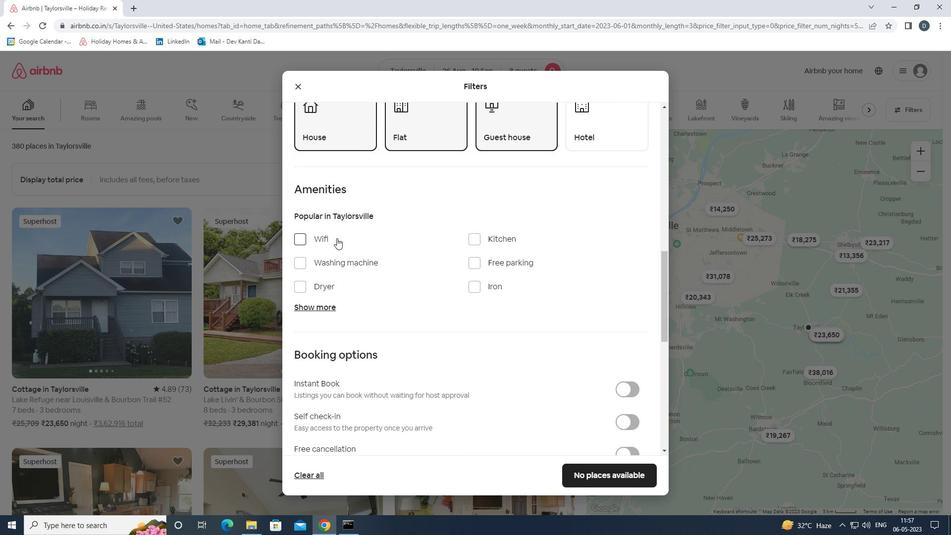 
Action: Mouse pressed left at (317, 237)
Screenshot: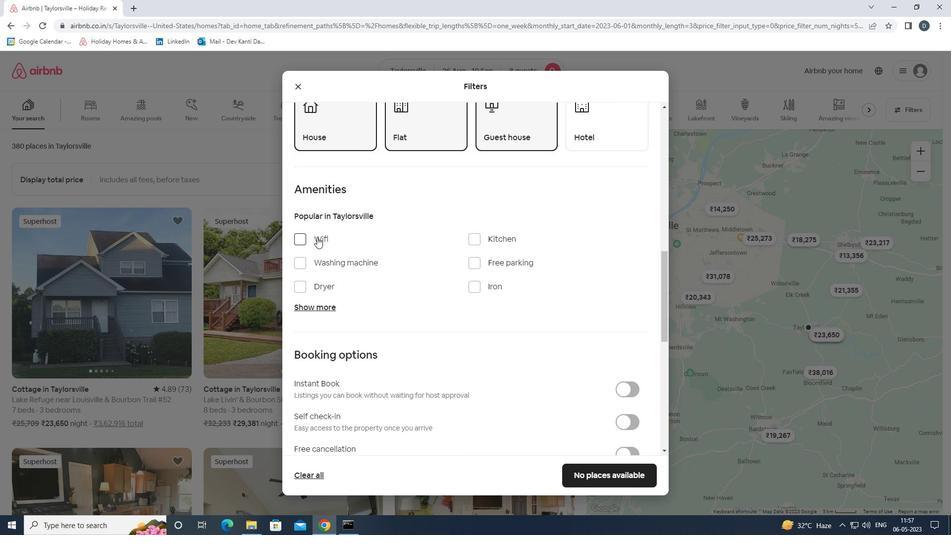 
Action: Mouse moved to (328, 305)
Screenshot: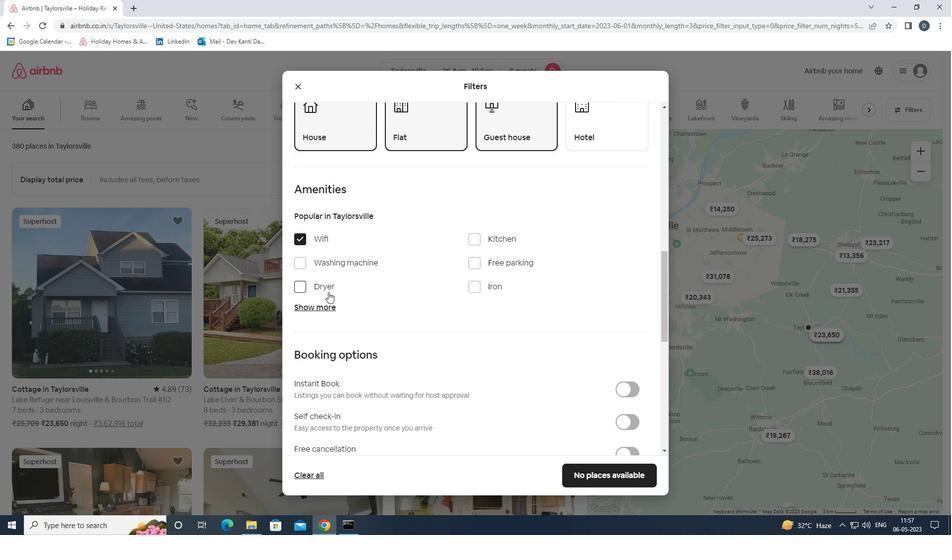 
Action: Mouse pressed left at (328, 305)
Screenshot: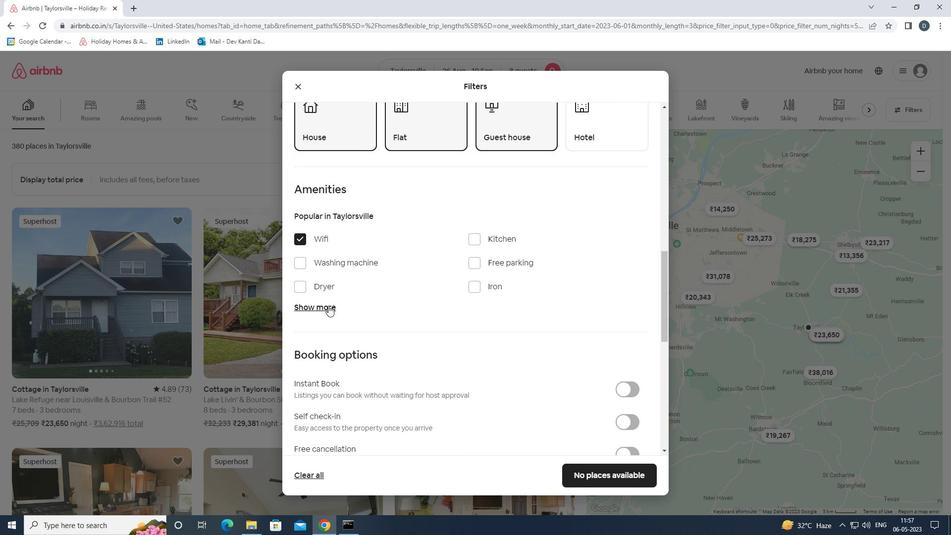 
Action: Mouse moved to (495, 267)
Screenshot: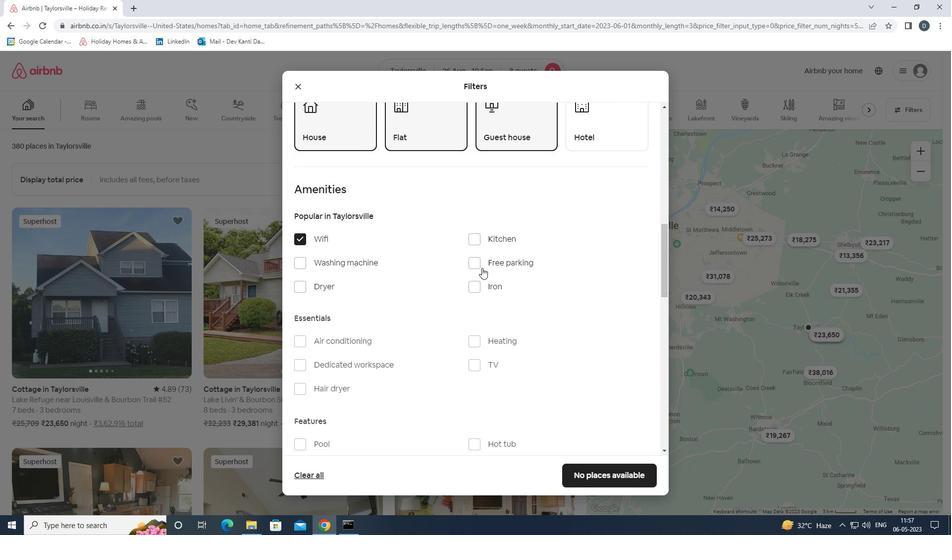 
Action: Mouse pressed left at (495, 267)
Screenshot: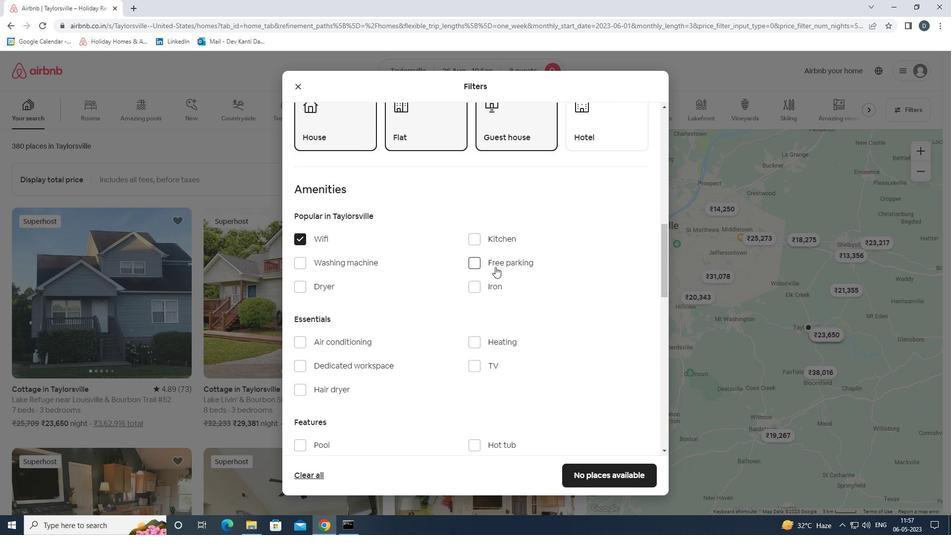 
Action: Mouse moved to (492, 365)
Screenshot: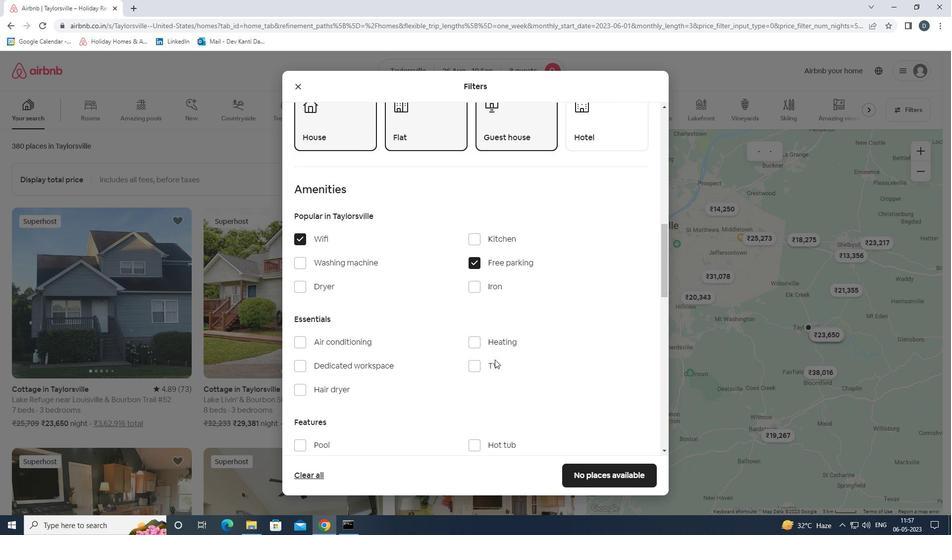 
Action: Mouse pressed left at (492, 365)
Screenshot: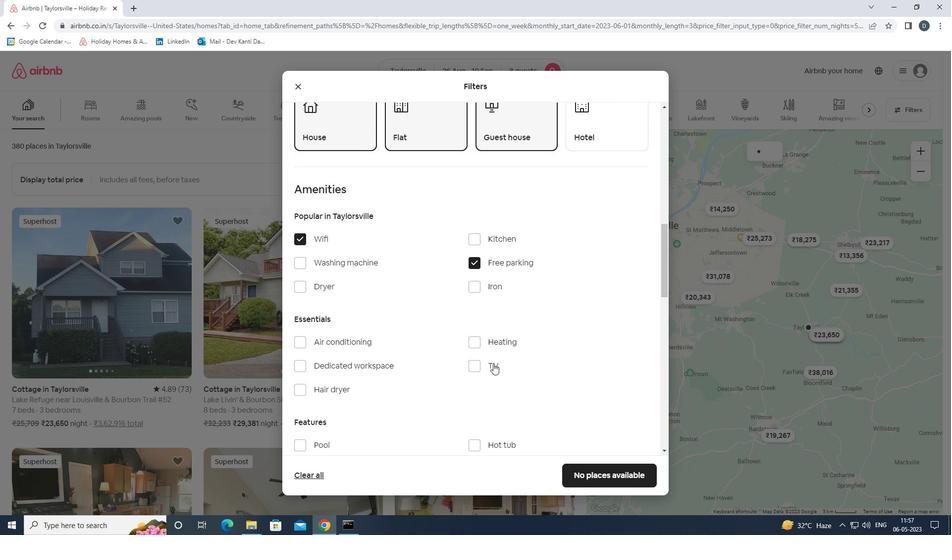 
Action: Mouse scrolled (492, 365) with delta (0, 0)
Screenshot: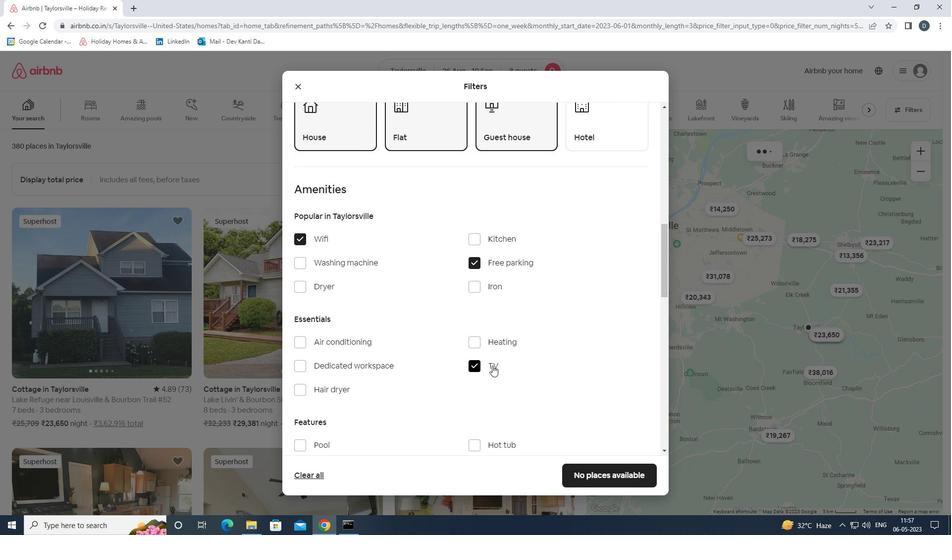 
Action: Mouse scrolled (492, 365) with delta (0, 0)
Screenshot: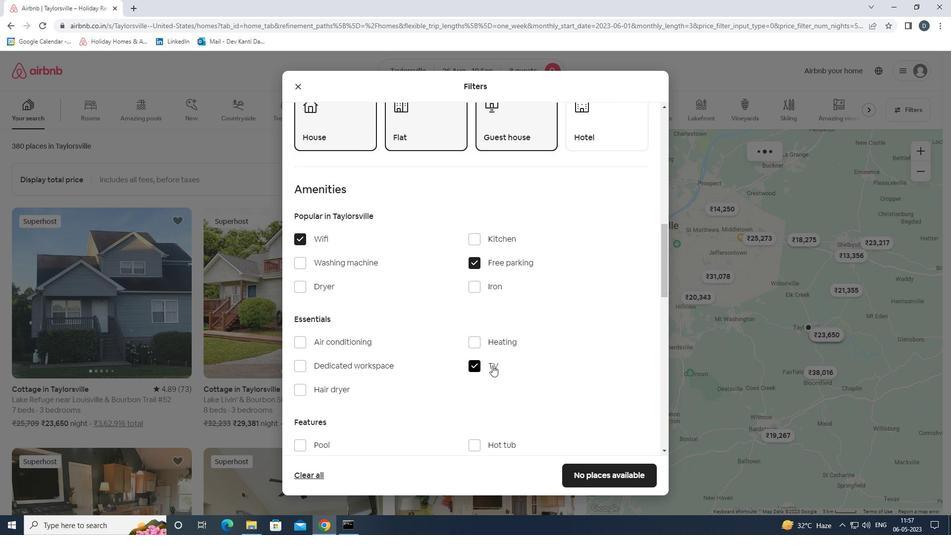 
Action: Mouse scrolled (492, 365) with delta (0, 0)
Screenshot: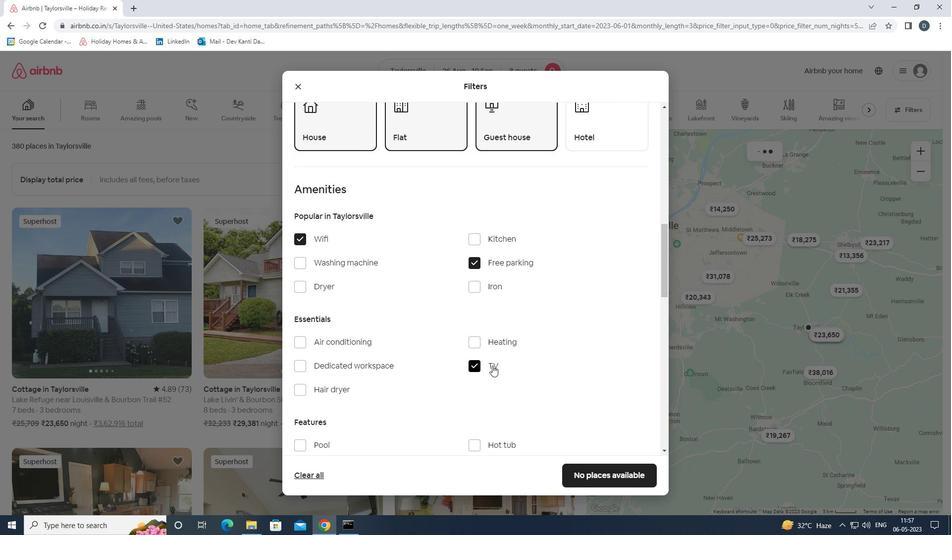 
Action: Mouse moved to (324, 344)
Screenshot: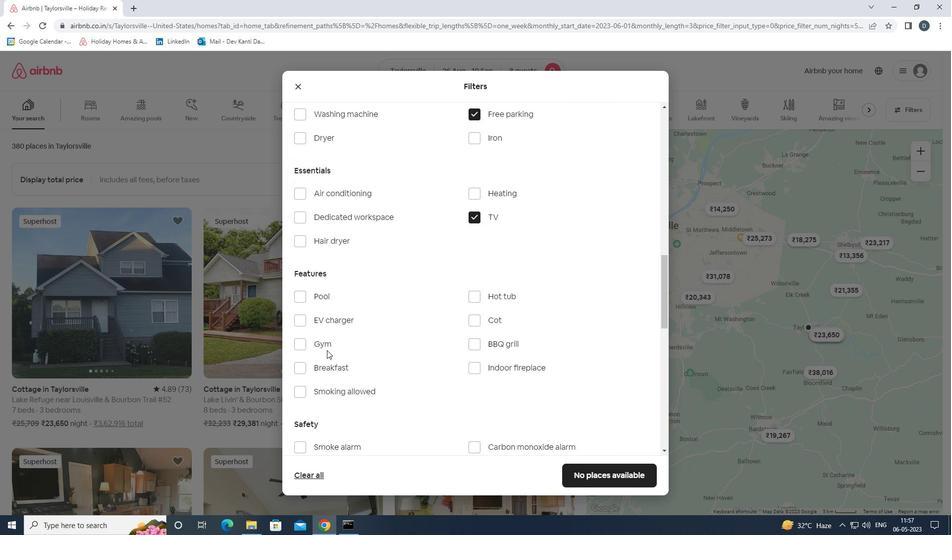 
Action: Mouse pressed left at (324, 344)
Screenshot: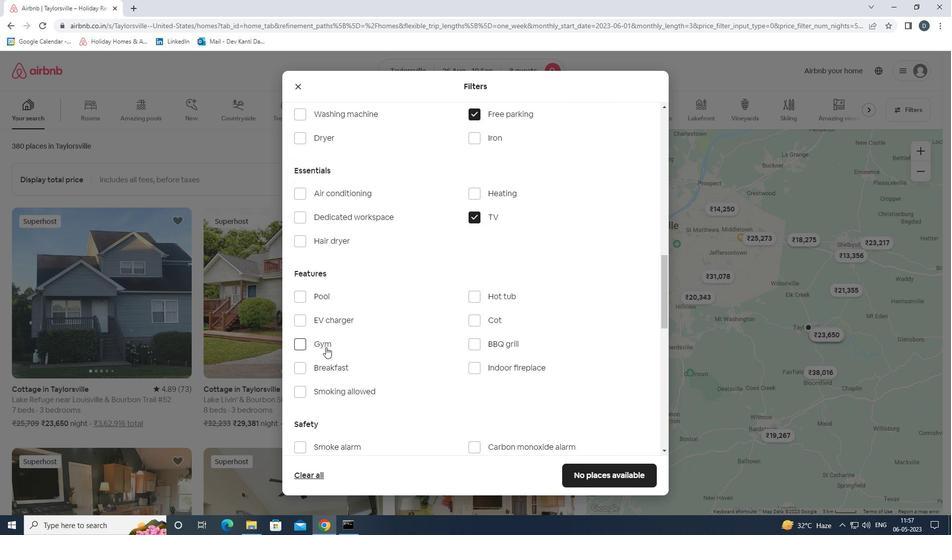 
Action: Mouse moved to (323, 370)
Screenshot: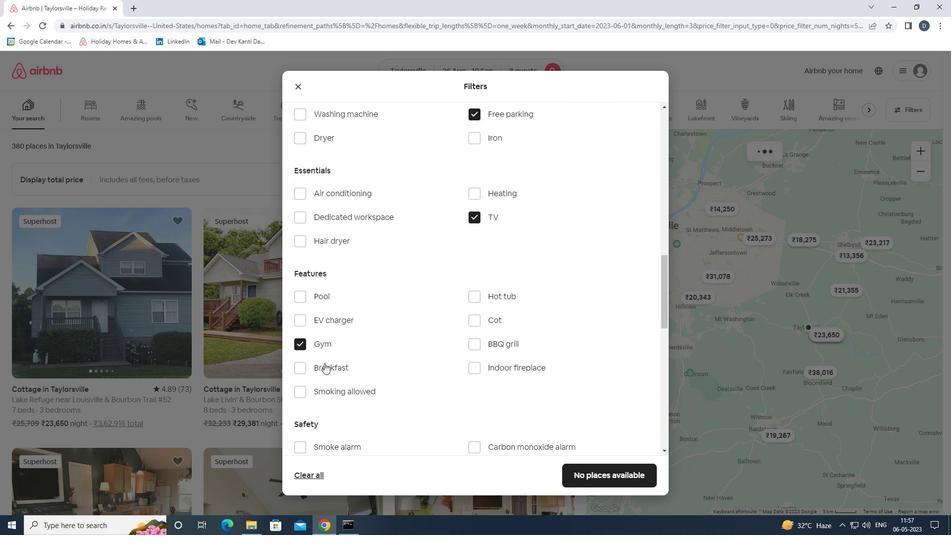 
Action: Mouse pressed left at (323, 370)
Screenshot: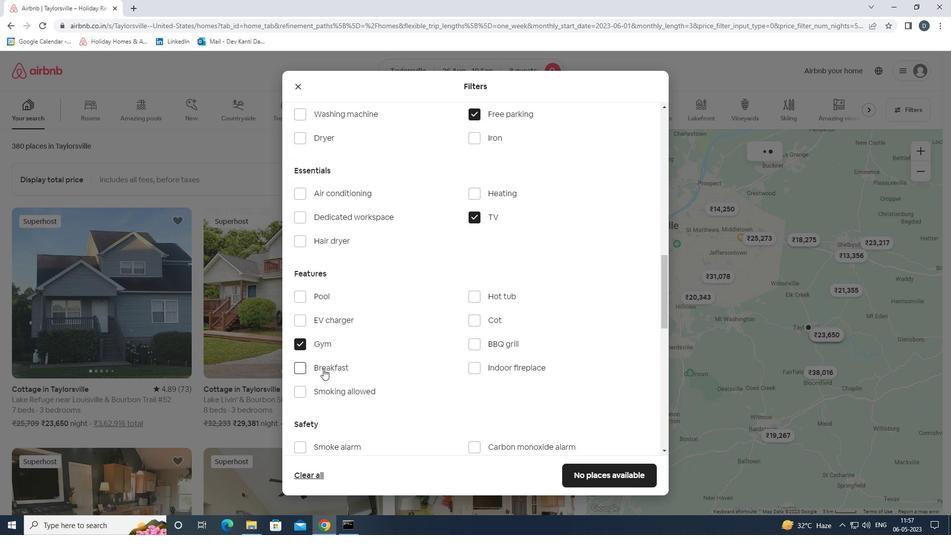 
Action: Mouse moved to (416, 353)
Screenshot: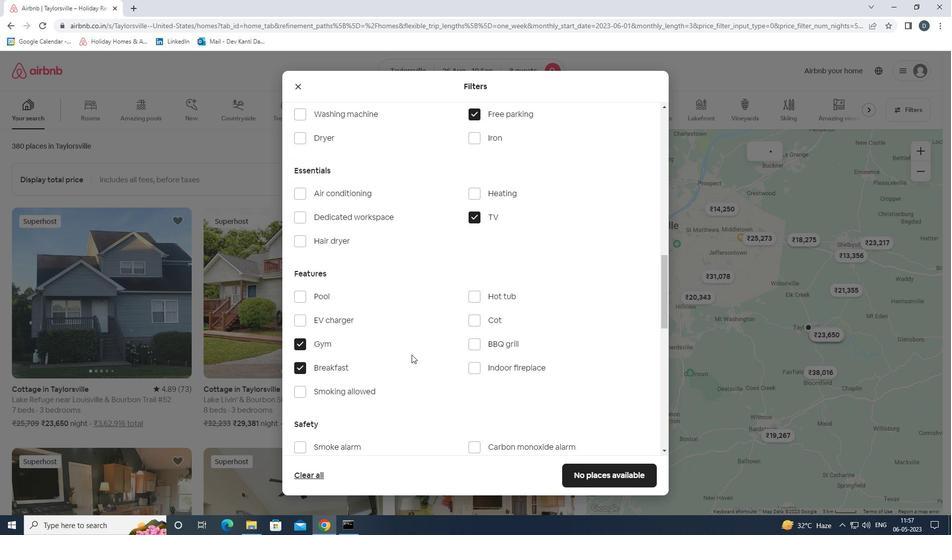 
Action: Mouse scrolled (416, 353) with delta (0, 0)
Screenshot: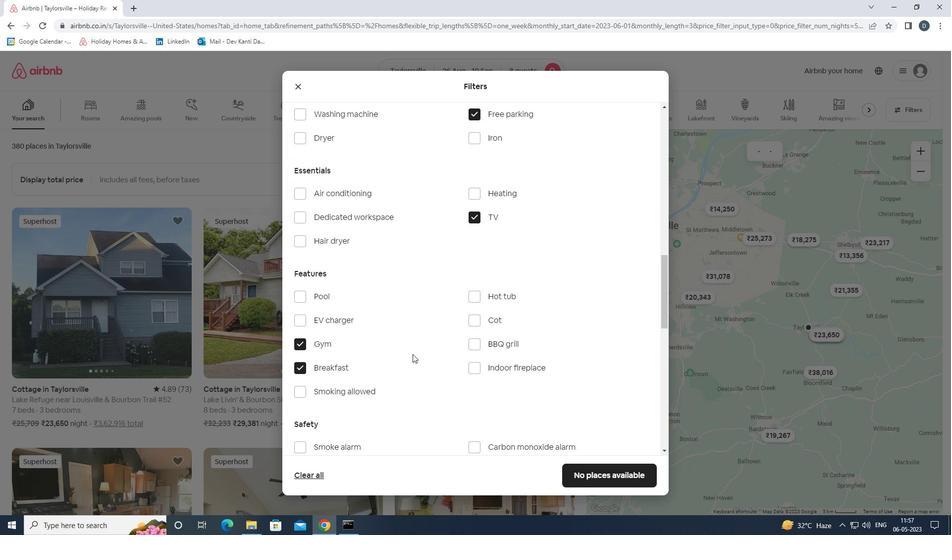 
Action: Mouse moved to (419, 353)
Screenshot: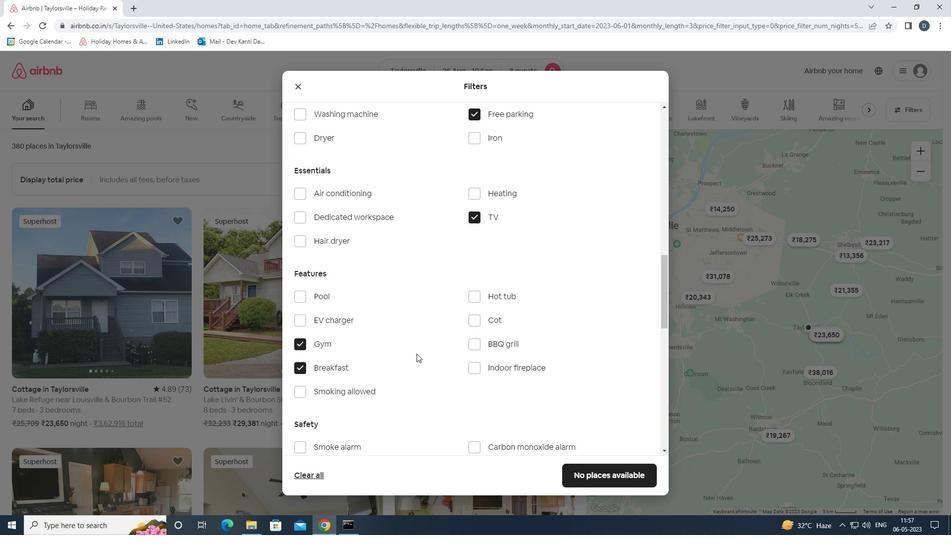 
Action: Mouse scrolled (419, 353) with delta (0, 0)
Screenshot: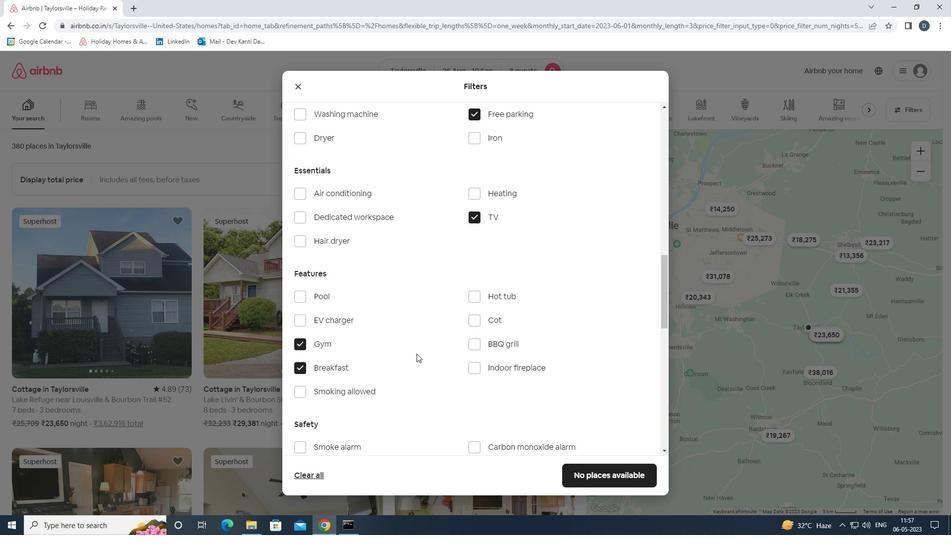 
Action: Mouse moved to (425, 354)
Screenshot: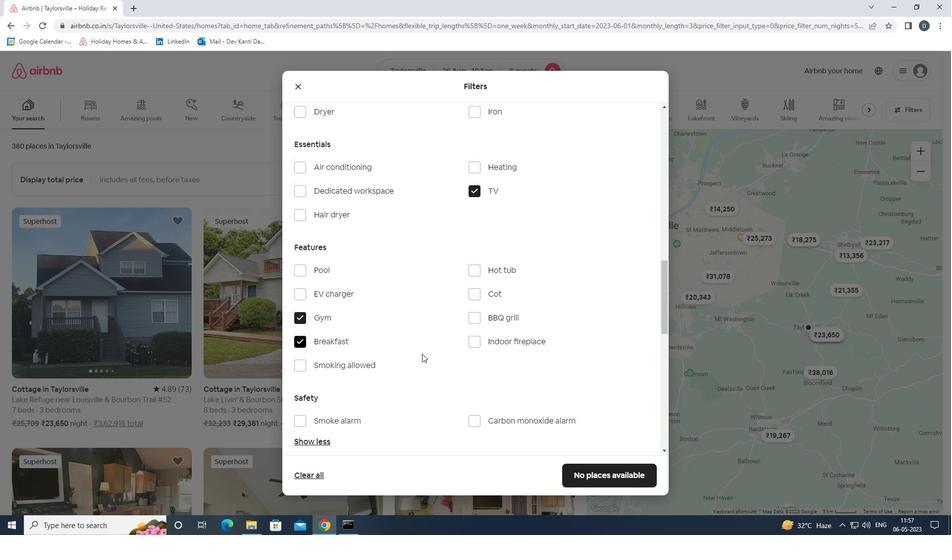 
Action: Mouse scrolled (425, 353) with delta (0, 0)
Screenshot: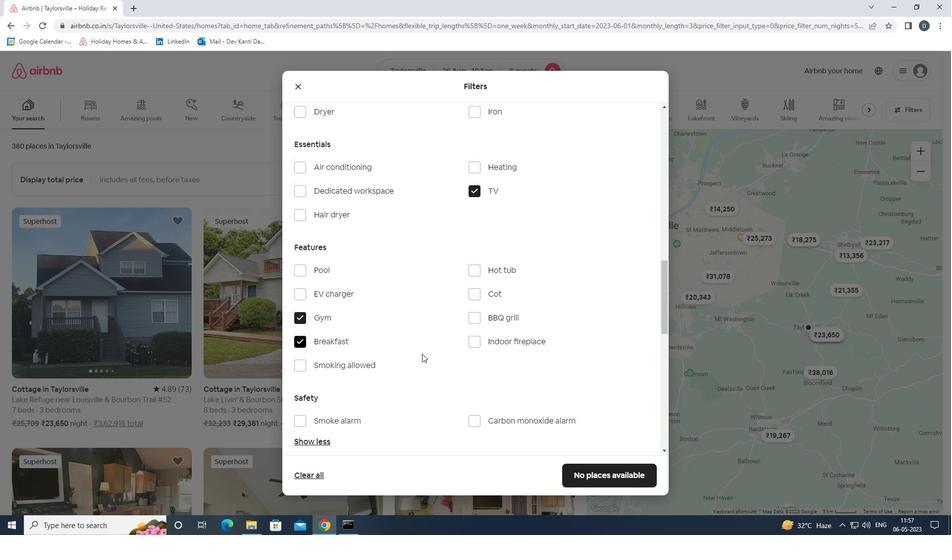 
Action: Mouse moved to (438, 354)
Screenshot: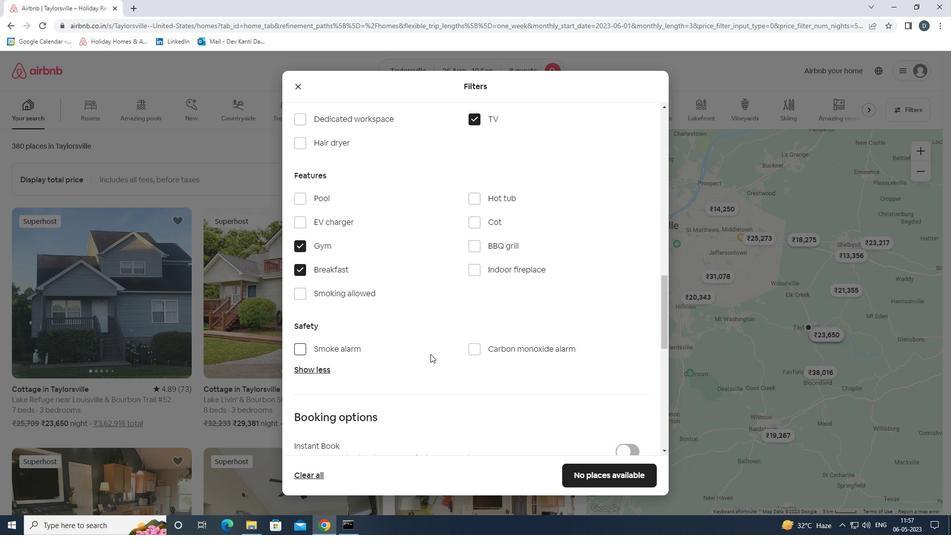 
Action: Mouse scrolled (438, 353) with delta (0, 0)
Screenshot: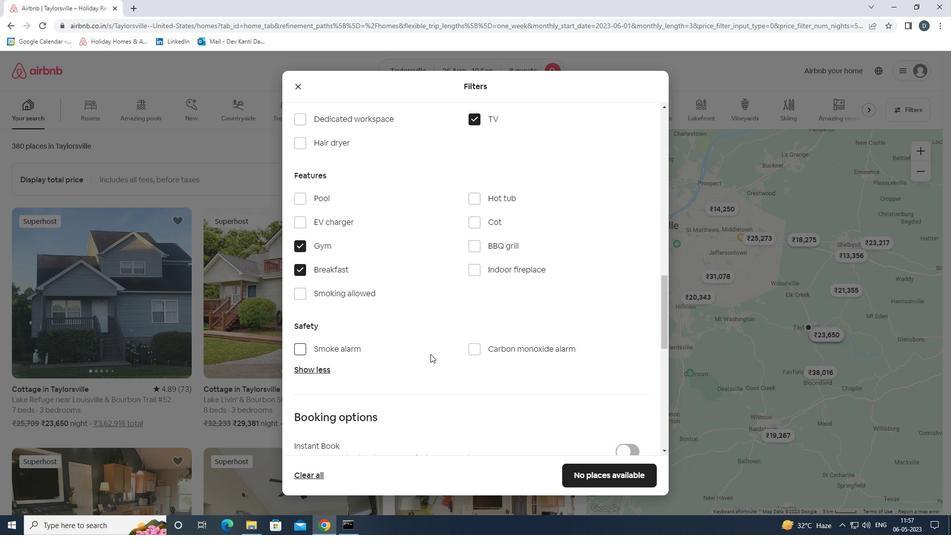 
Action: Mouse moved to (596, 350)
Screenshot: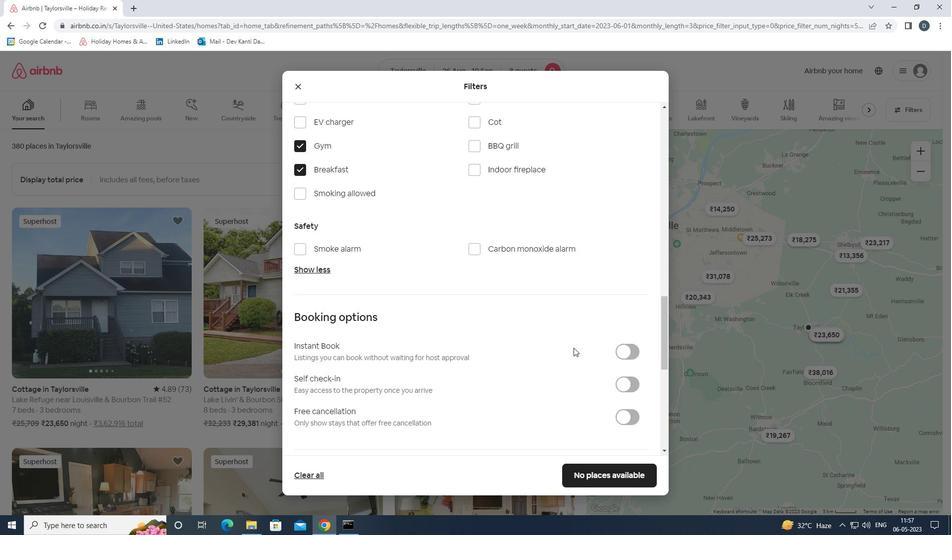 
Action: Mouse scrolled (596, 350) with delta (0, 0)
Screenshot: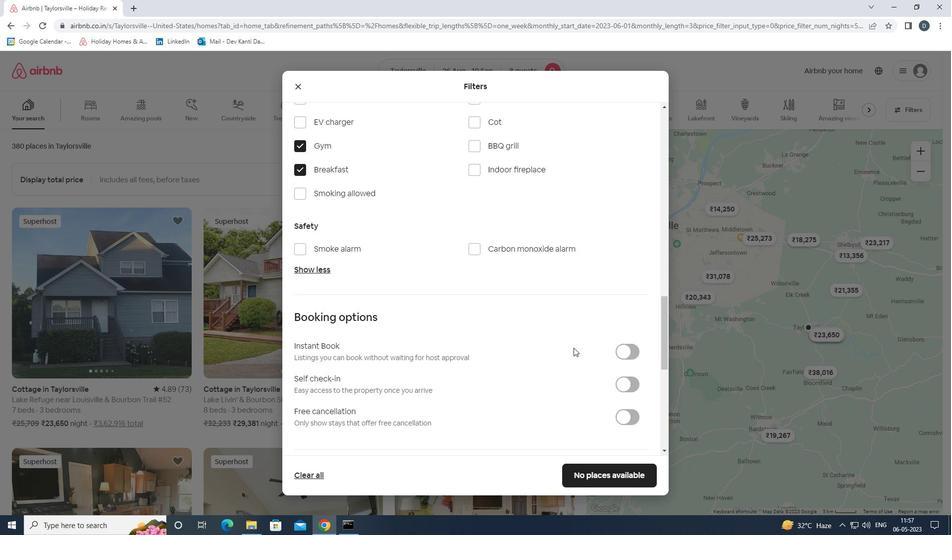 
Action: Mouse moved to (624, 341)
Screenshot: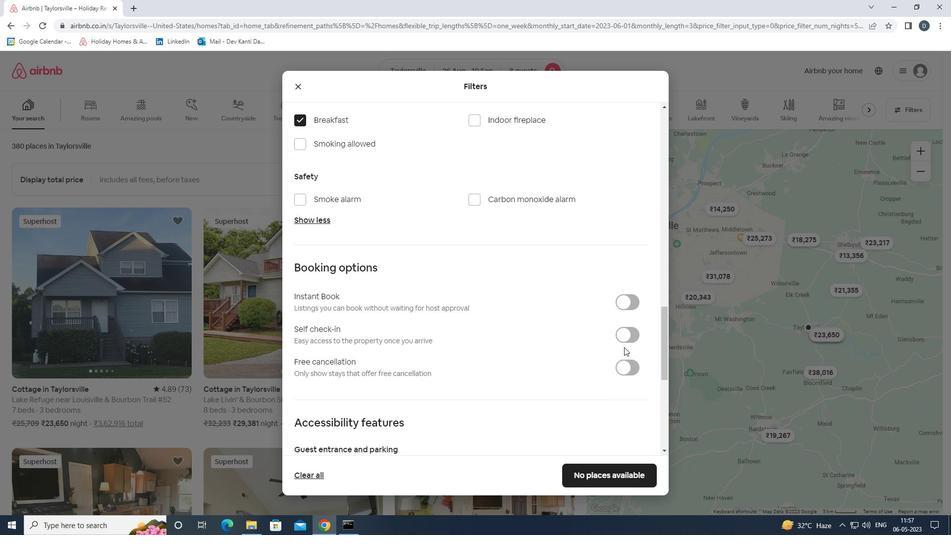 
Action: Mouse pressed left at (624, 341)
Screenshot: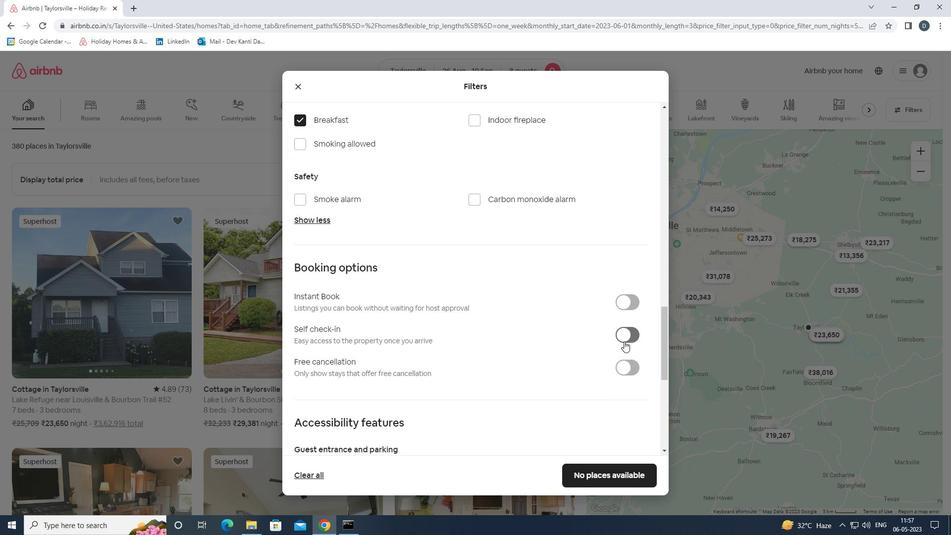 
Action: Mouse moved to (543, 346)
Screenshot: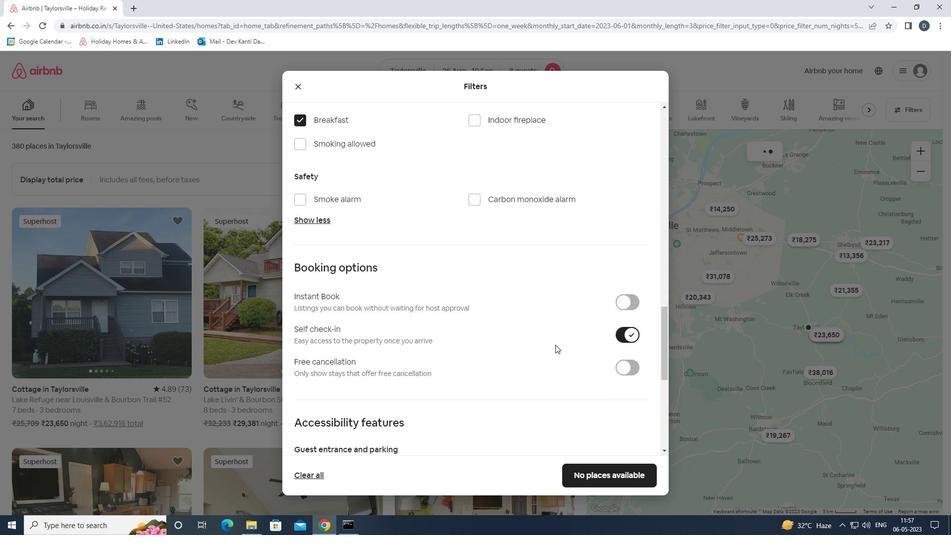 
Action: Mouse scrolled (543, 345) with delta (0, 0)
Screenshot: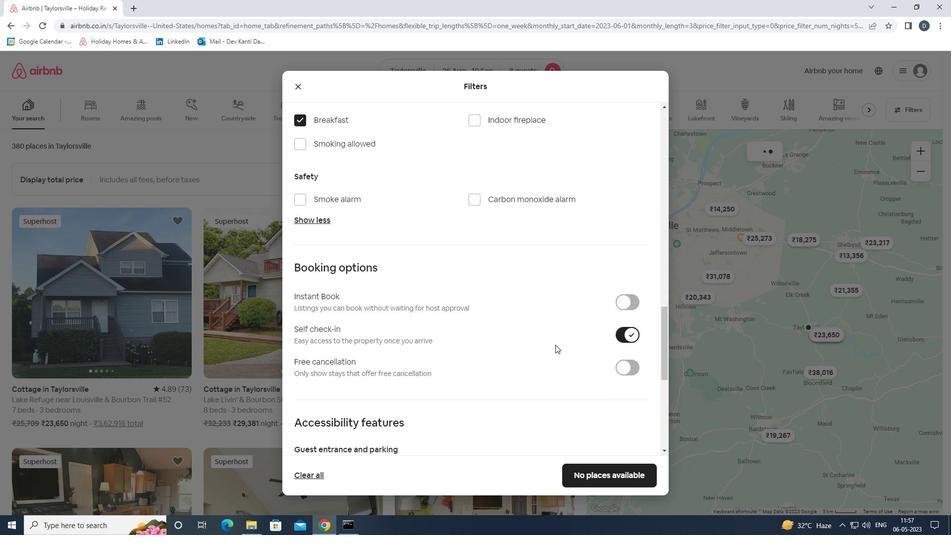 
Action: Mouse moved to (541, 347)
Screenshot: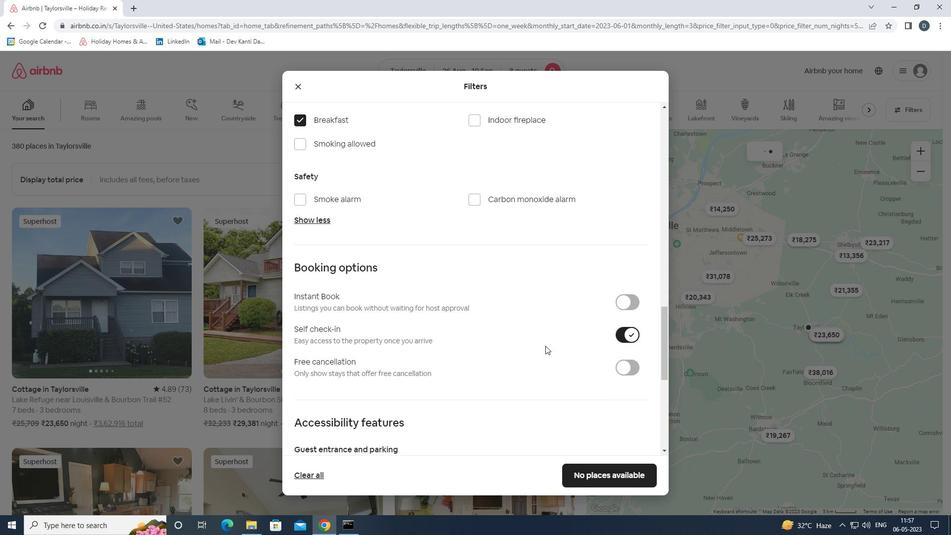 
Action: Mouse scrolled (541, 346) with delta (0, 0)
Screenshot: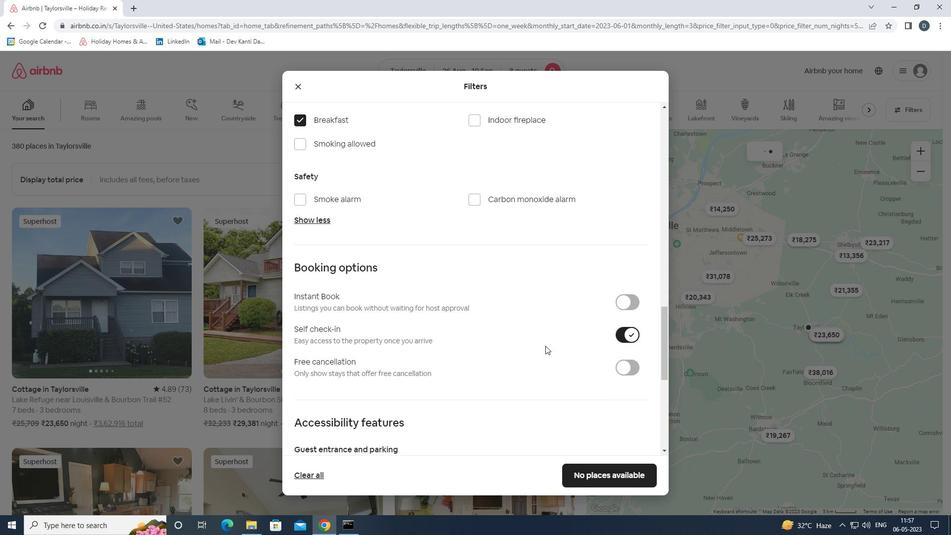 
Action: Mouse moved to (540, 347)
Screenshot: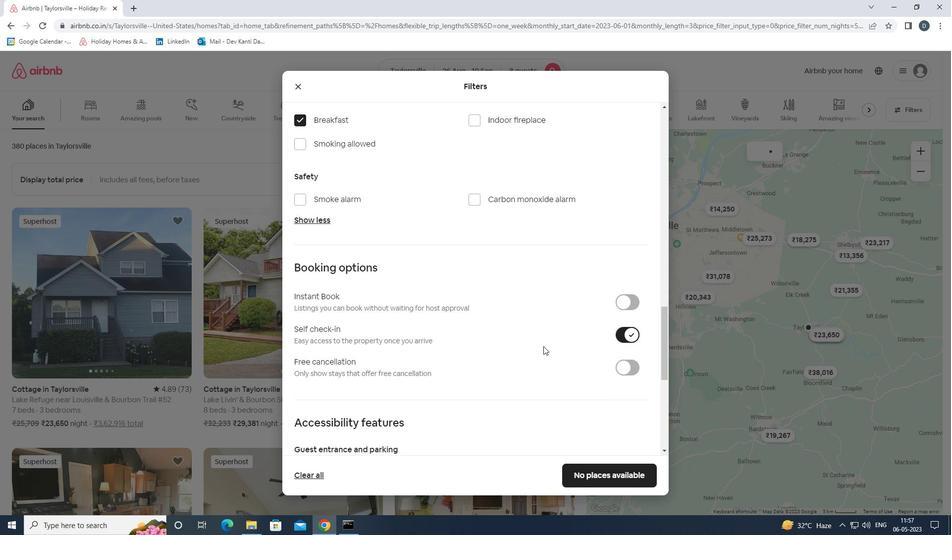 
Action: Mouse scrolled (540, 347) with delta (0, 0)
Screenshot: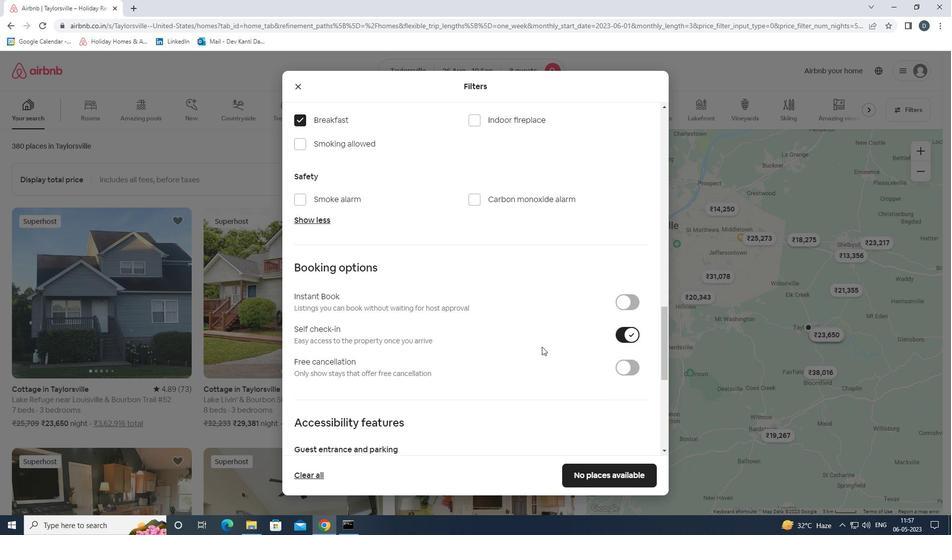 
Action: Mouse scrolled (540, 347) with delta (0, 0)
Screenshot: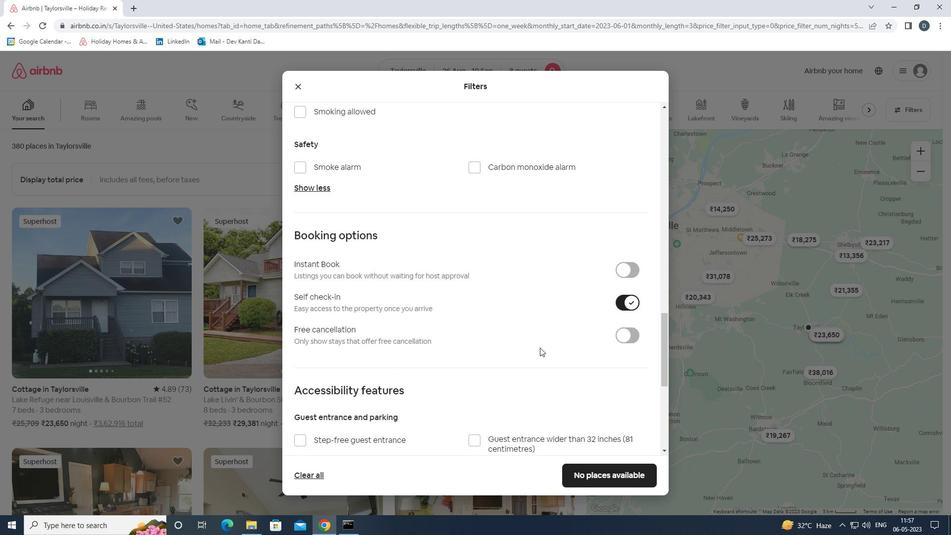 
Action: Mouse scrolled (540, 347) with delta (0, 0)
Screenshot: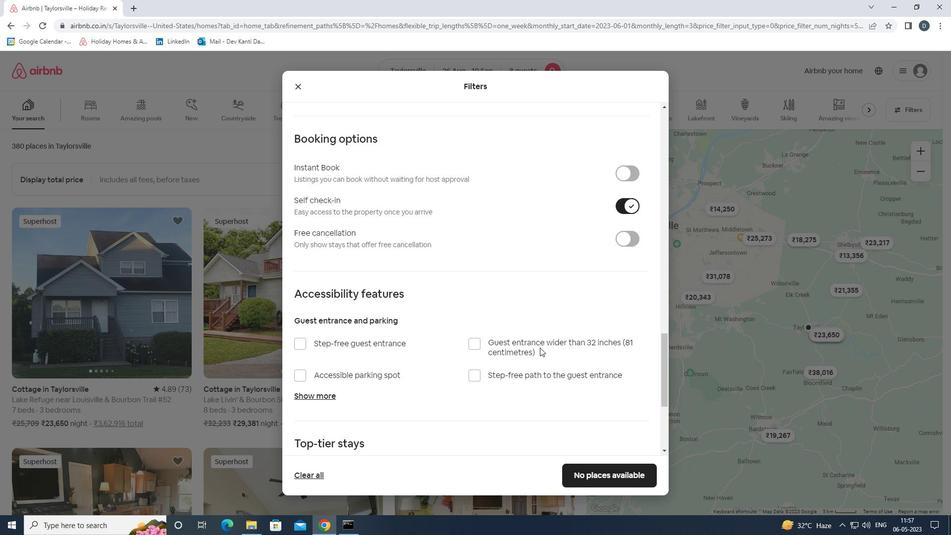 
Action: Mouse moved to (539, 349)
Screenshot: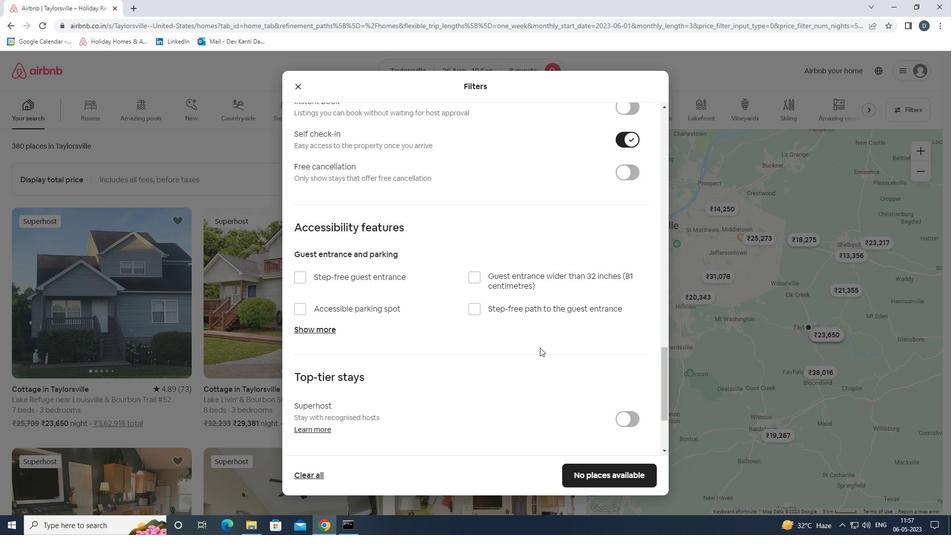 
Action: Mouse scrolled (539, 348) with delta (0, 0)
Screenshot: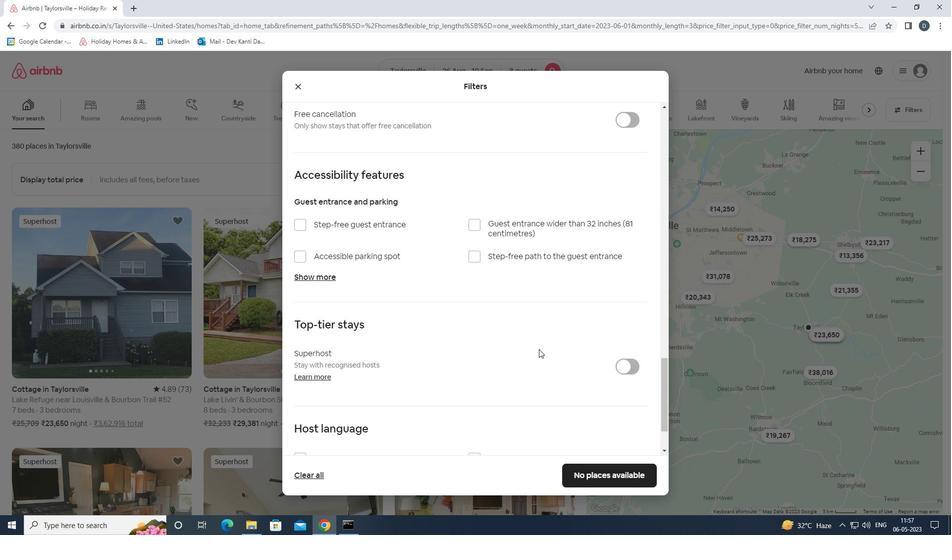 
Action: Mouse scrolled (539, 348) with delta (0, 0)
Screenshot: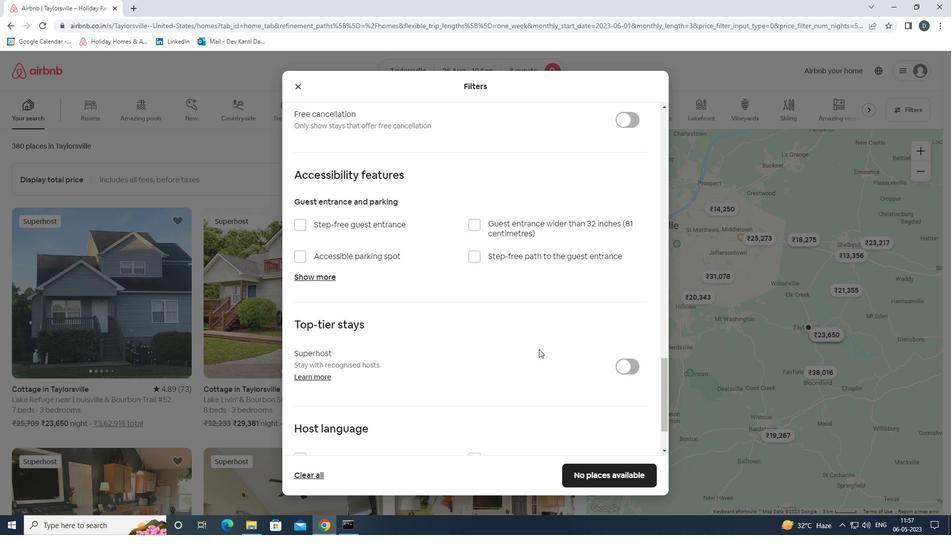 
Action: Mouse scrolled (539, 348) with delta (0, 0)
Screenshot: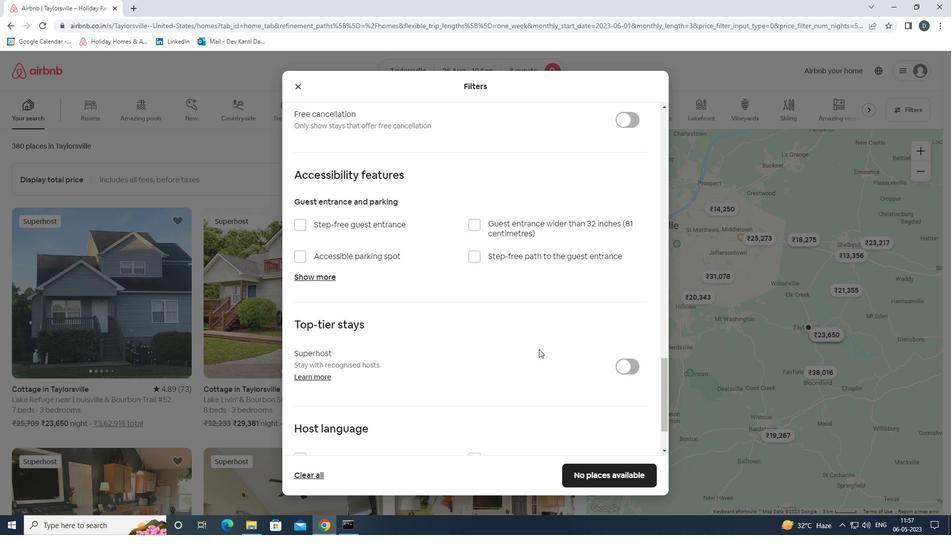 
Action: Mouse scrolled (539, 348) with delta (0, 0)
Screenshot: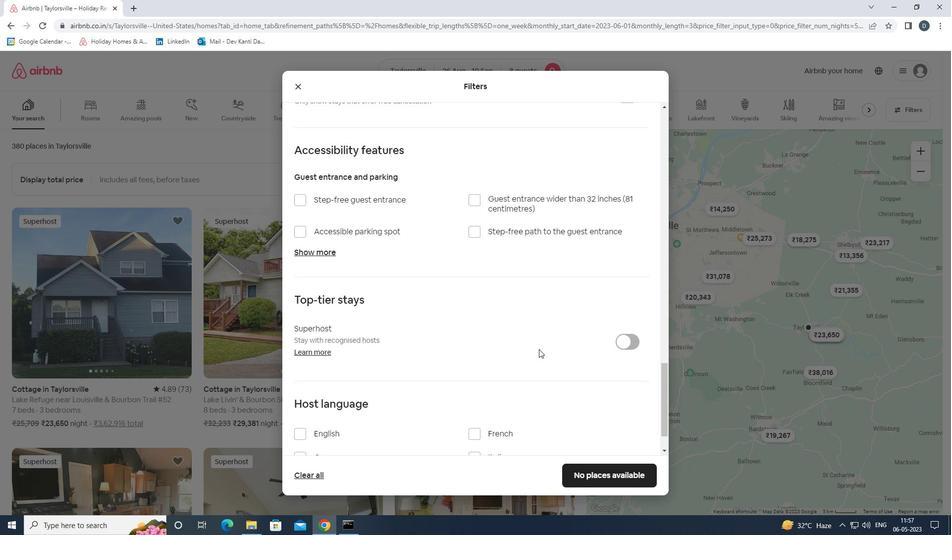 
Action: Mouse moved to (539, 349)
Screenshot: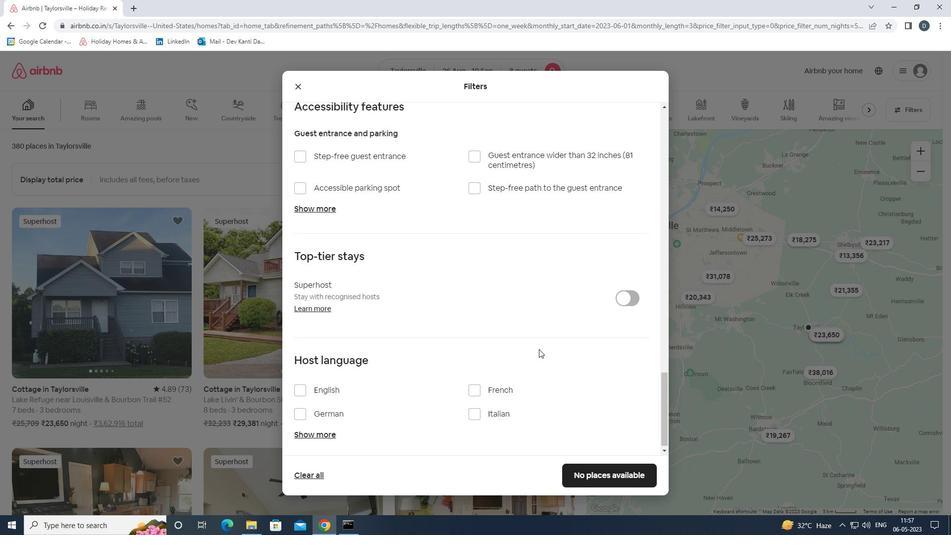 
Action: Mouse scrolled (539, 348) with delta (0, 0)
Screenshot: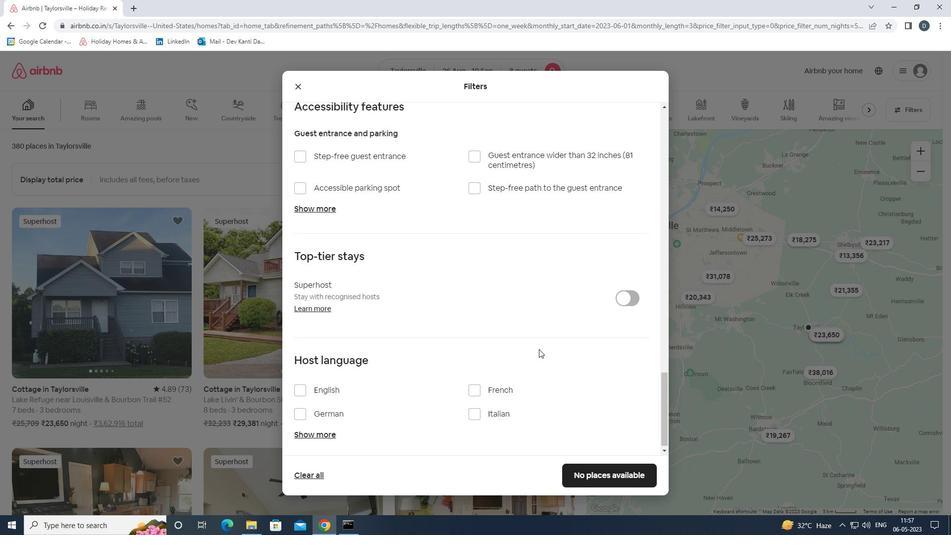 
Action: Mouse moved to (315, 384)
Screenshot: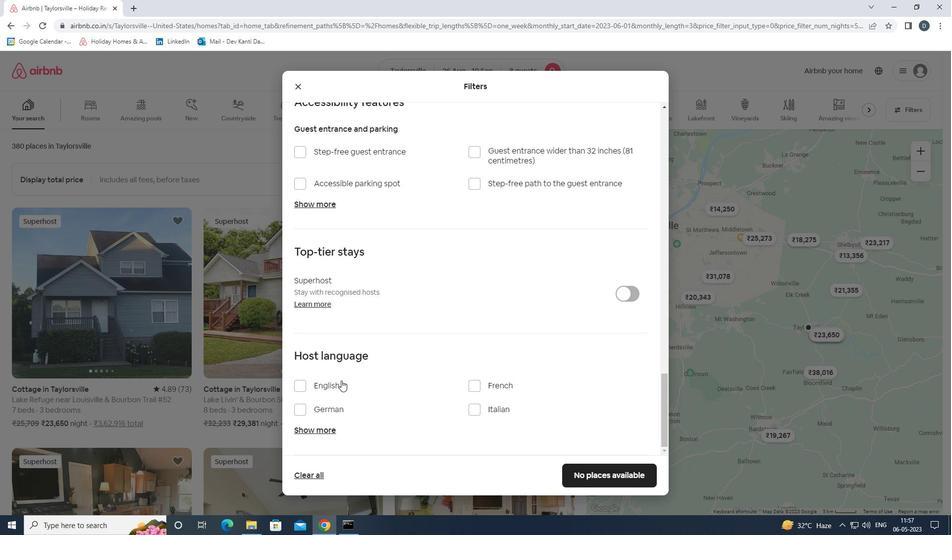 
Action: Mouse pressed left at (315, 384)
Screenshot: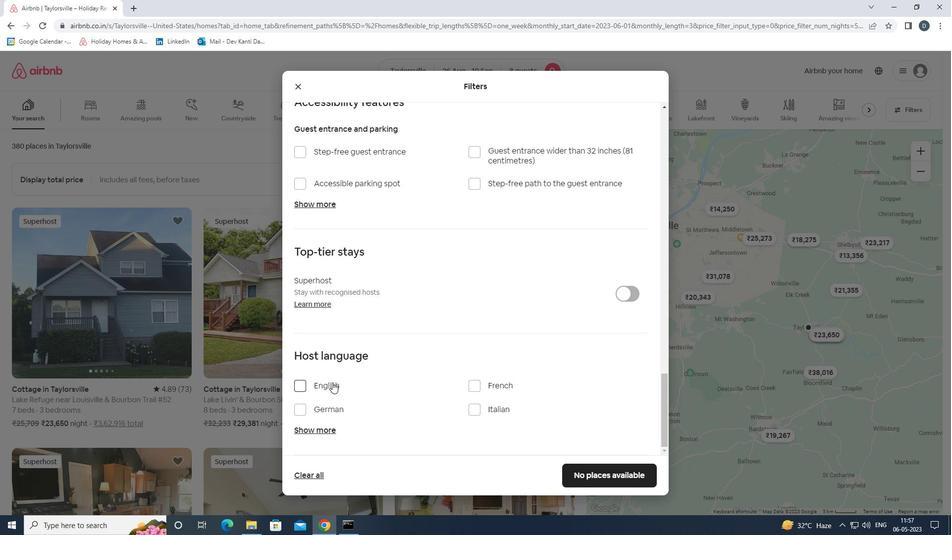 
Action: Mouse moved to (617, 468)
Screenshot: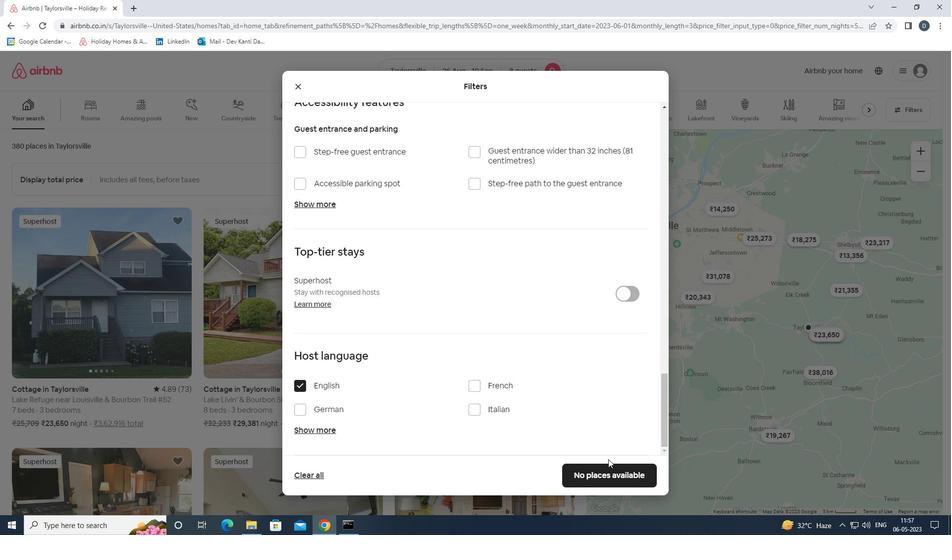 
Action: Mouse pressed left at (617, 468)
Screenshot: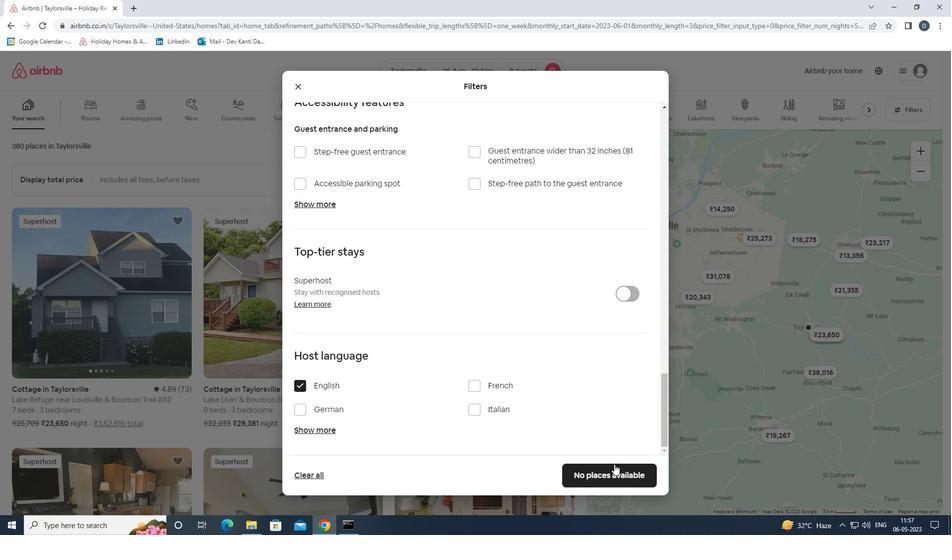 
Action: Mouse moved to (563, 360)
Screenshot: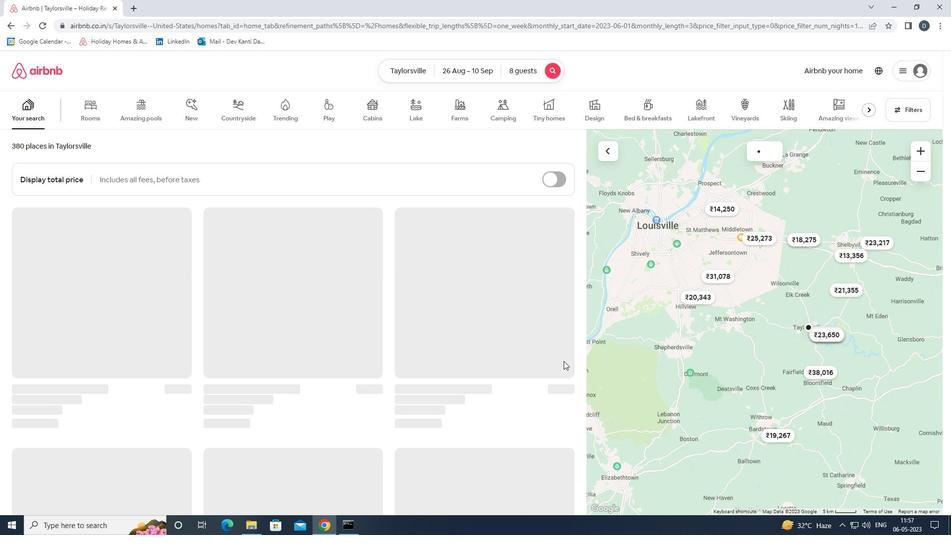 
